 Task: Search round trip flight ticket for 2 adults, 4 children and 1 infant on lap in business from Ontario: Ontario International Airport to Wilmington: Wilmington International Airport on 8-6-2023 and return on 8-8-2023. Choice of flights is American. Price is upto 78000. Outbound departure time preference is 23:30.
Action: Mouse moved to (290, 116)
Screenshot: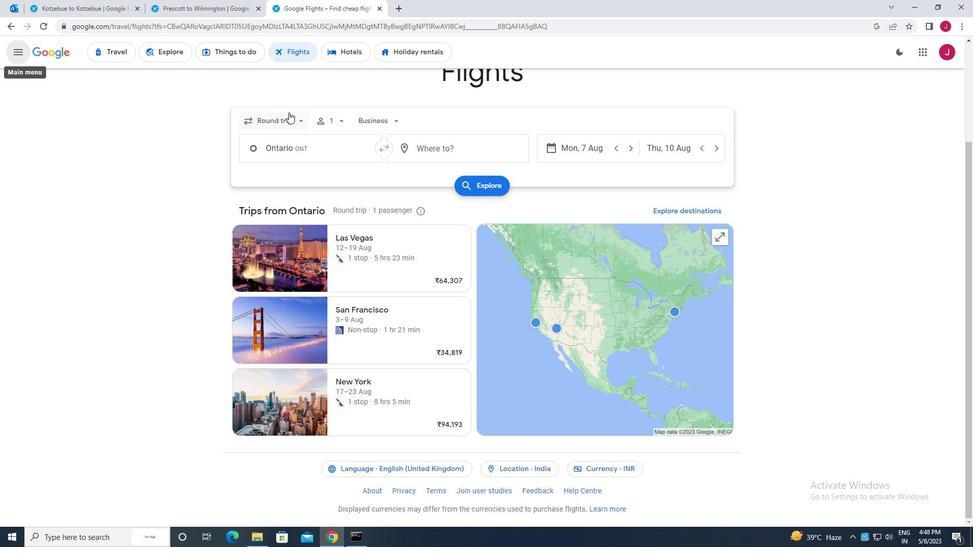 
Action: Mouse pressed left at (290, 116)
Screenshot: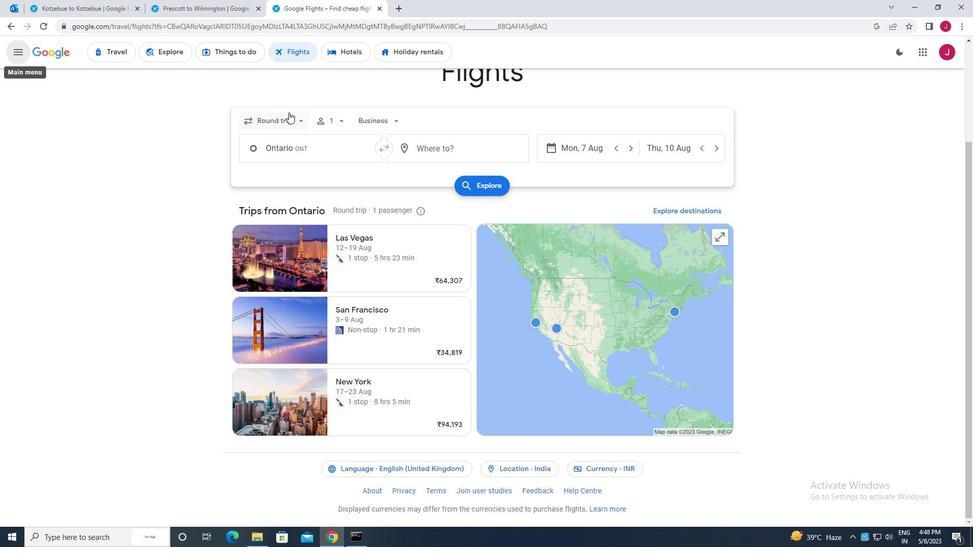 
Action: Mouse moved to (285, 141)
Screenshot: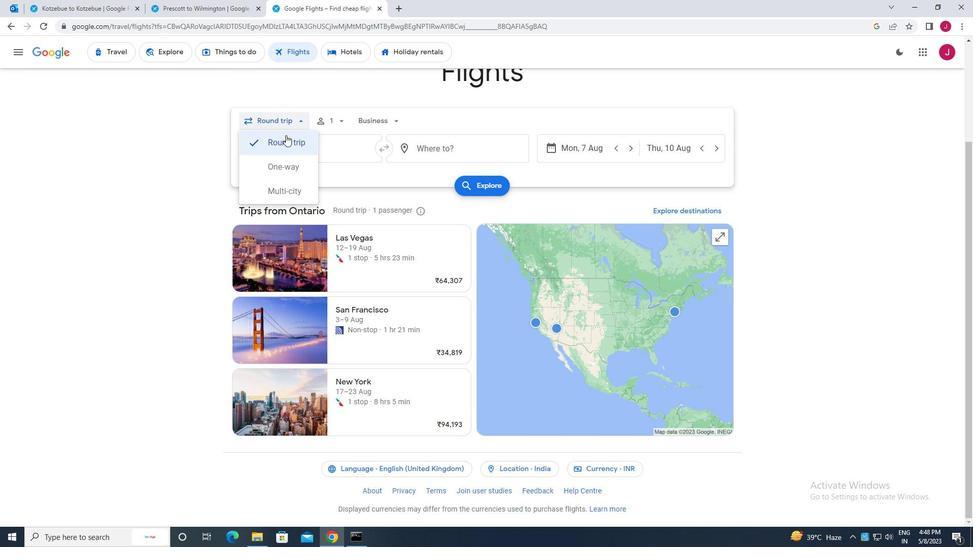 
Action: Mouse pressed left at (285, 141)
Screenshot: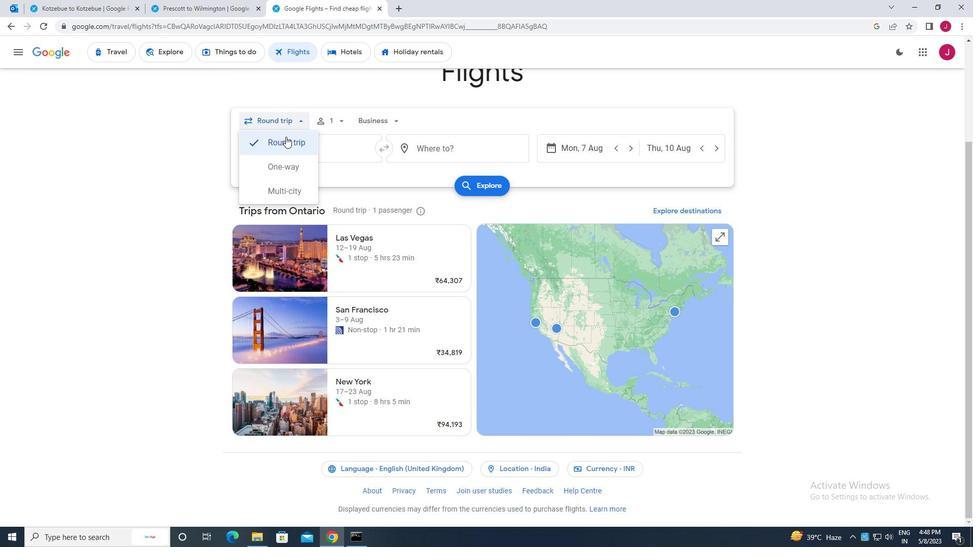 
Action: Mouse moved to (335, 120)
Screenshot: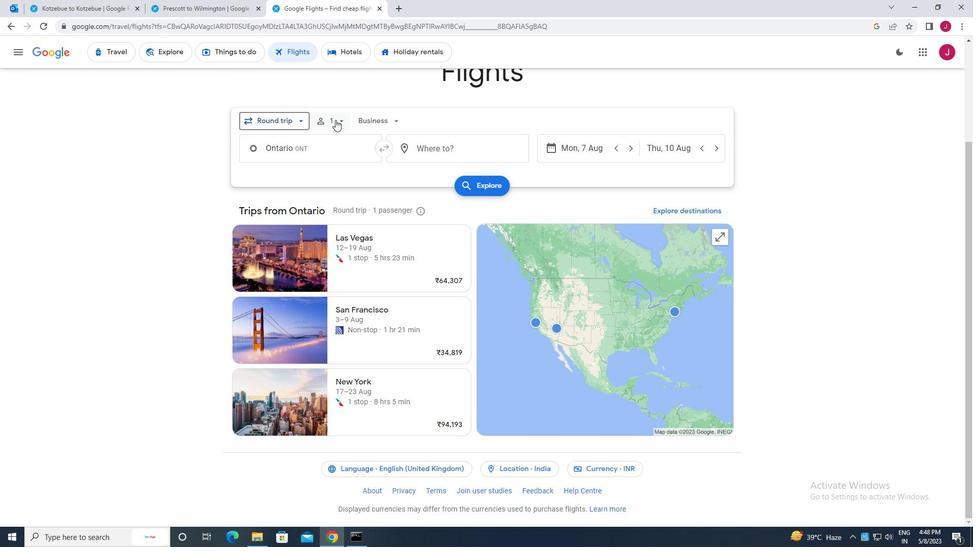 
Action: Mouse pressed left at (335, 120)
Screenshot: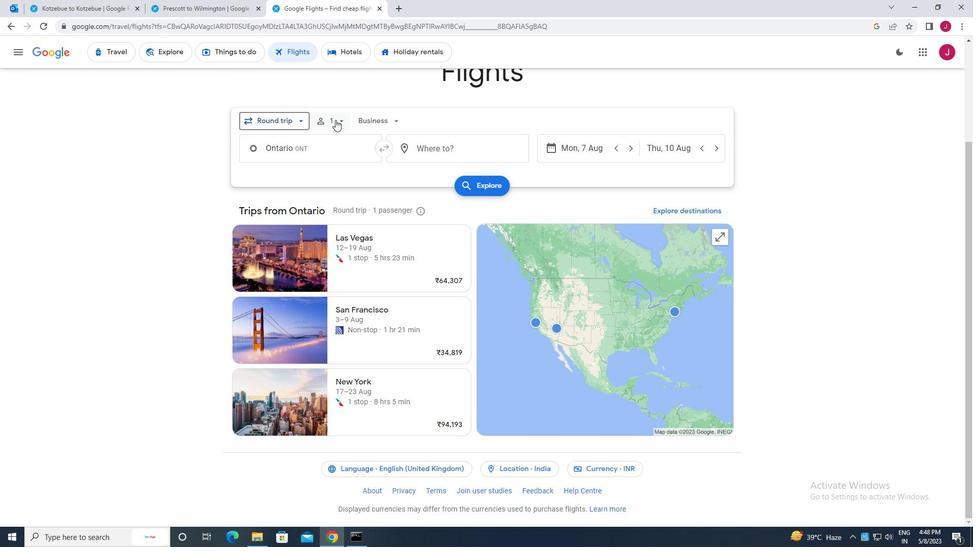 
Action: Mouse moved to (419, 149)
Screenshot: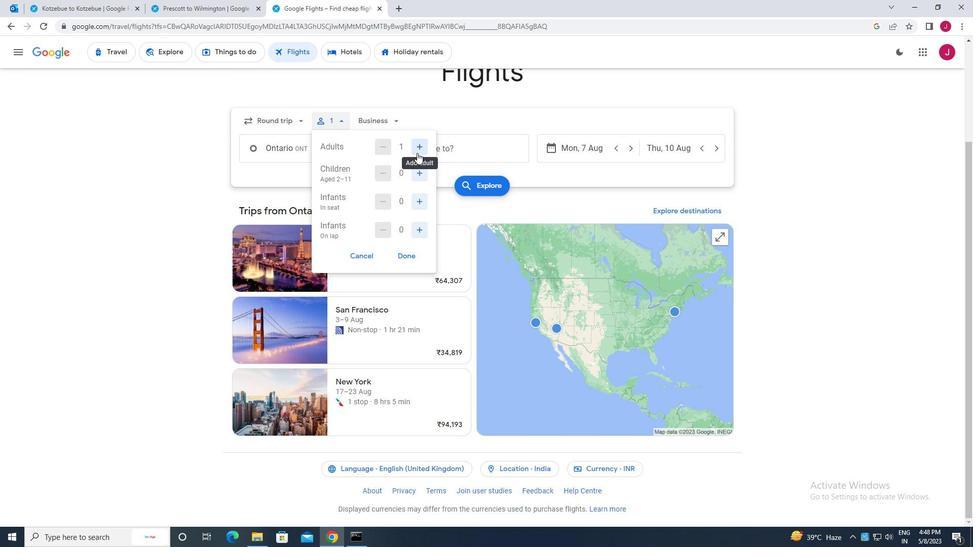 
Action: Mouse pressed left at (419, 149)
Screenshot: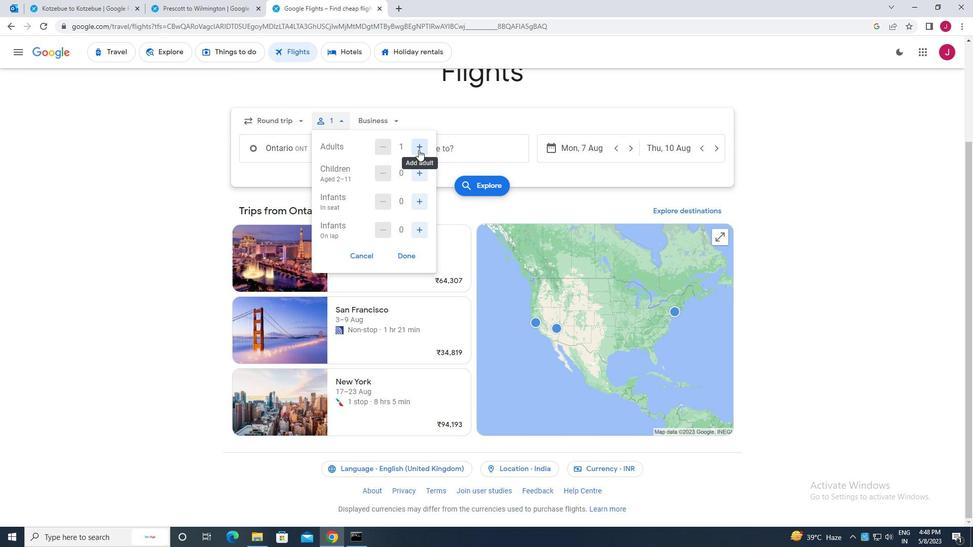 
Action: Mouse moved to (420, 169)
Screenshot: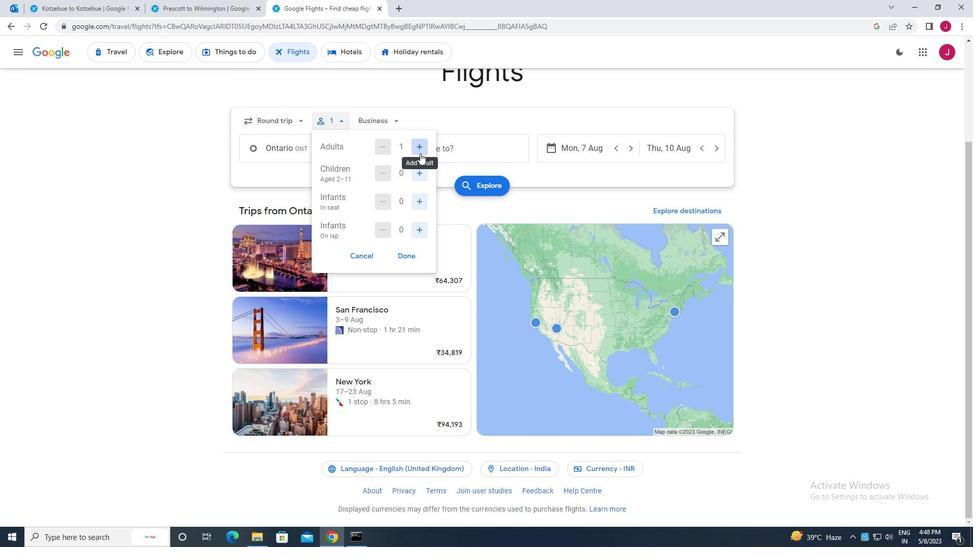 
Action: Mouse pressed left at (420, 169)
Screenshot: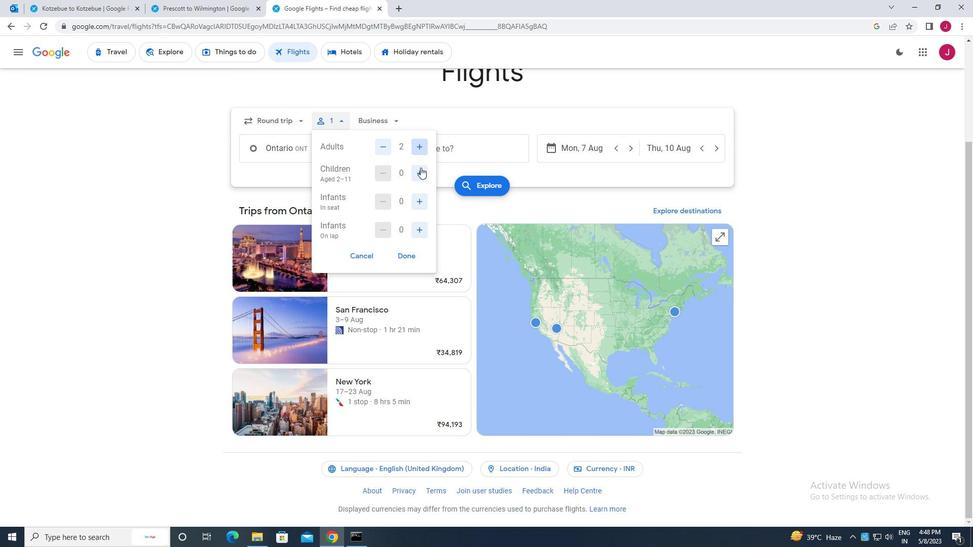 
Action: Mouse pressed left at (420, 169)
Screenshot: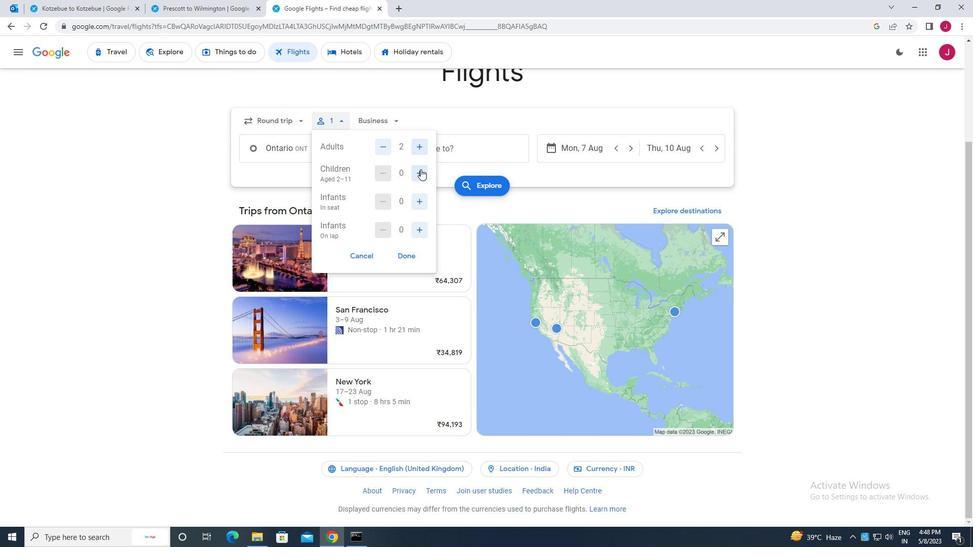 
Action: Mouse pressed left at (420, 169)
Screenshot: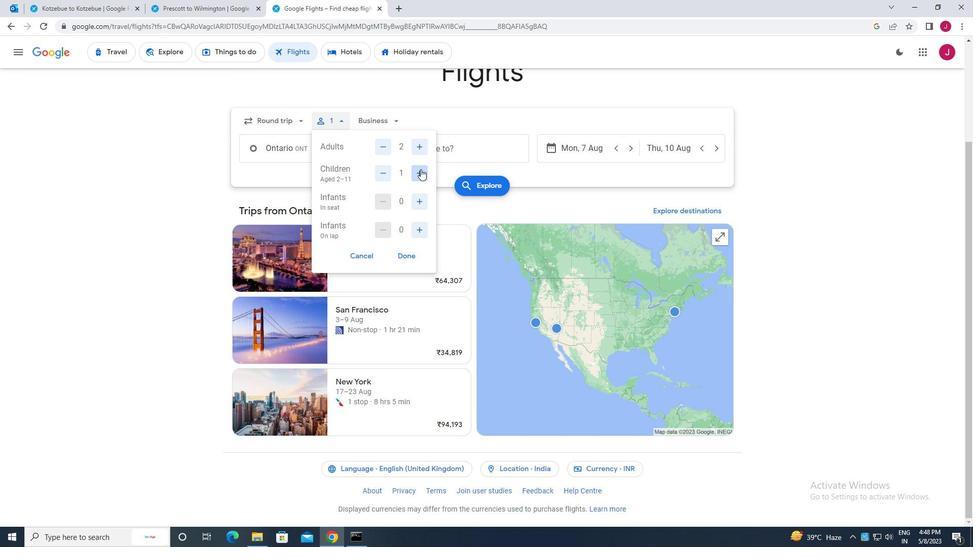 
Action: Mouse pressed left at (420, 169)
Screenshot: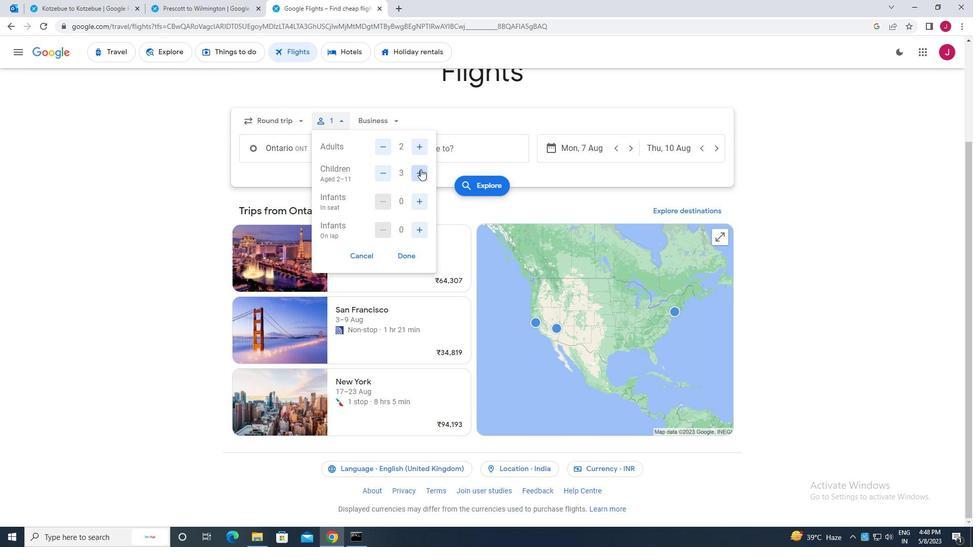 
Action: Mouse moved to (417, 230)
Screenshot: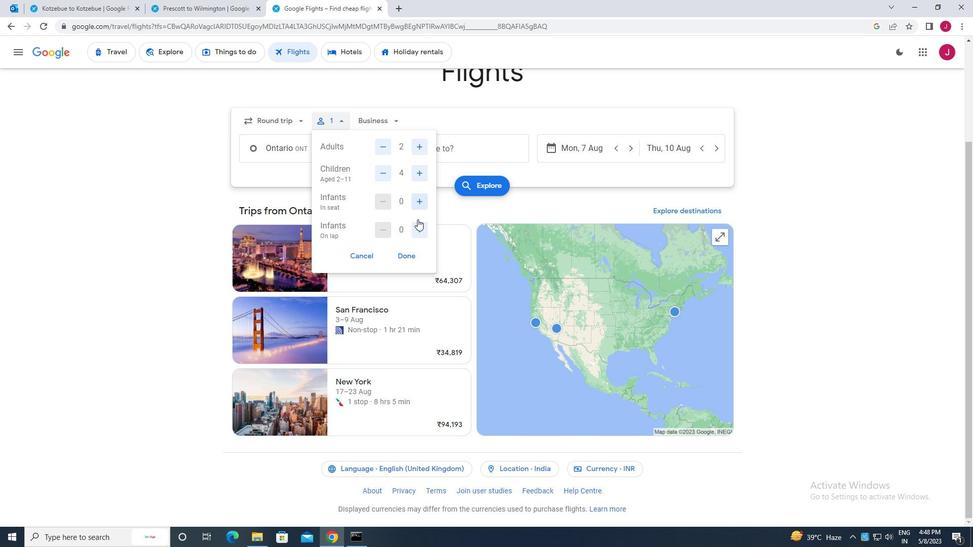 
Action: Mouse pressed left at (417, 230)
Screenshot: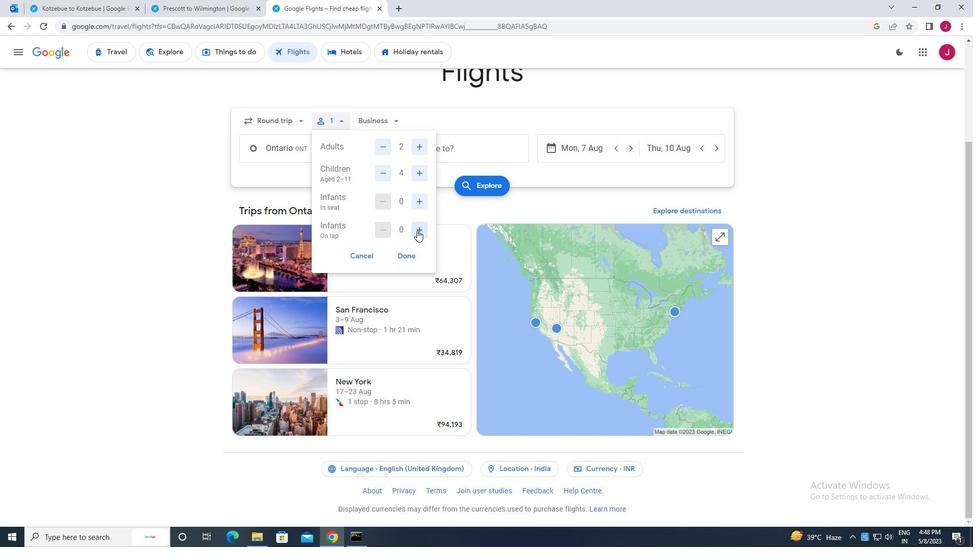 
Action: Mouse moved to (412, 258)
Screenshot: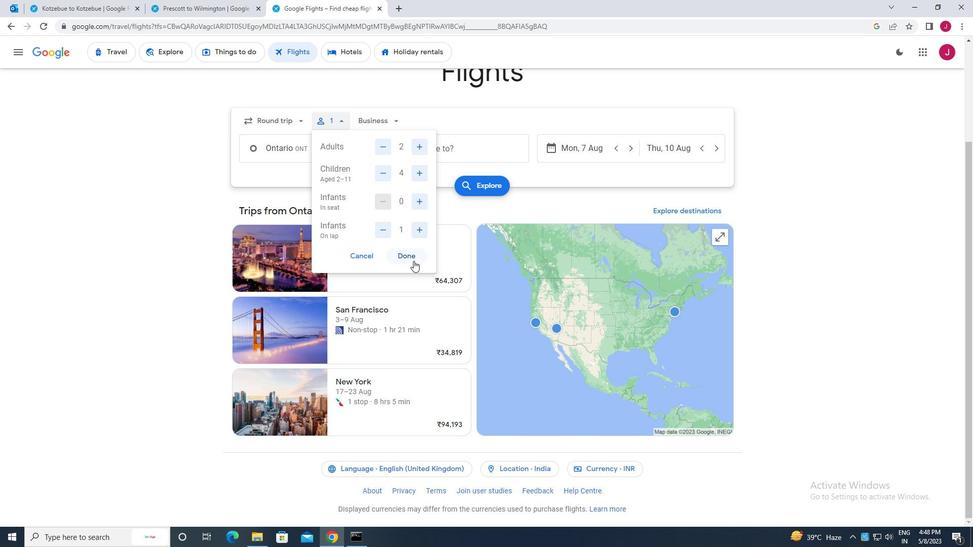 
Action: Mouse pressed left at (412, 258)
Screenshot: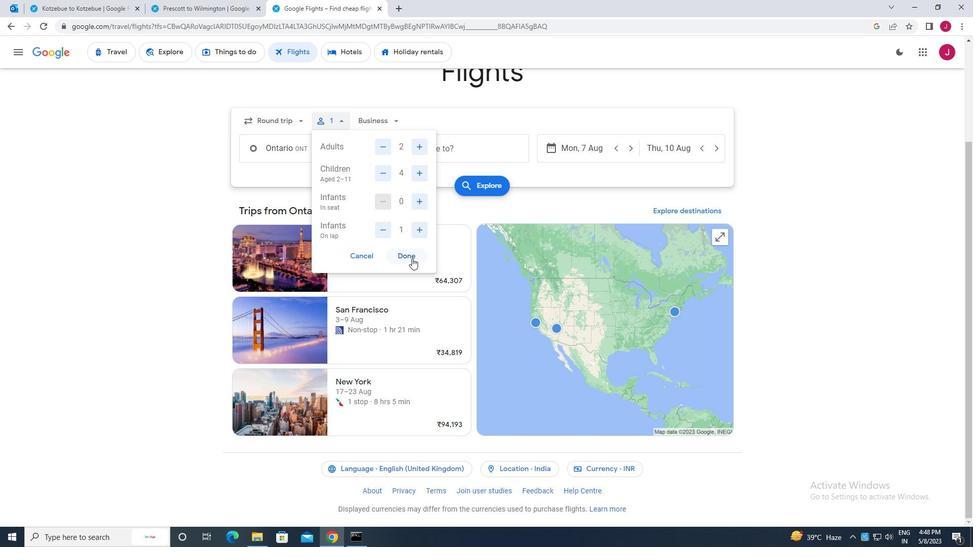 
Action: Mouse moved to (384, 121)
Screenshot: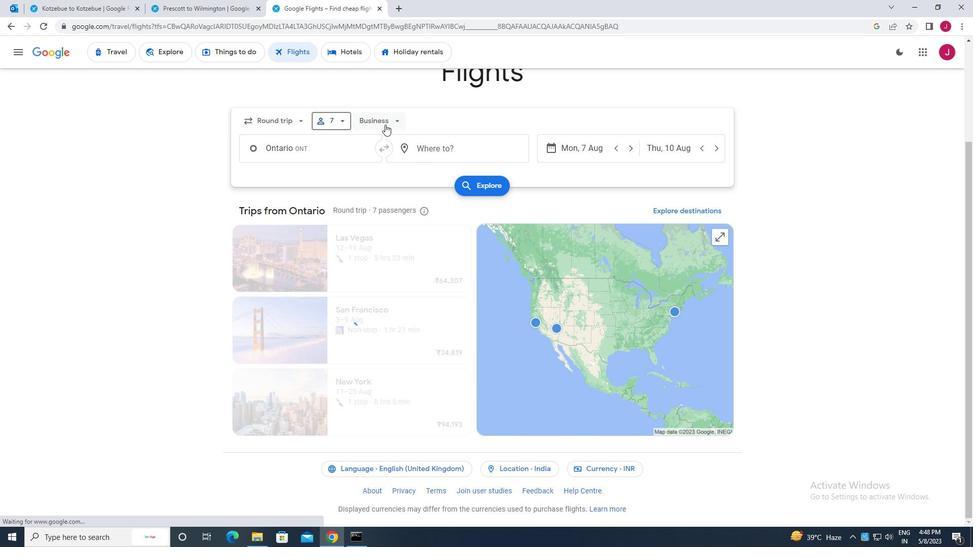 
Action: Mouse pressed left at (384, 121)
Screenshot: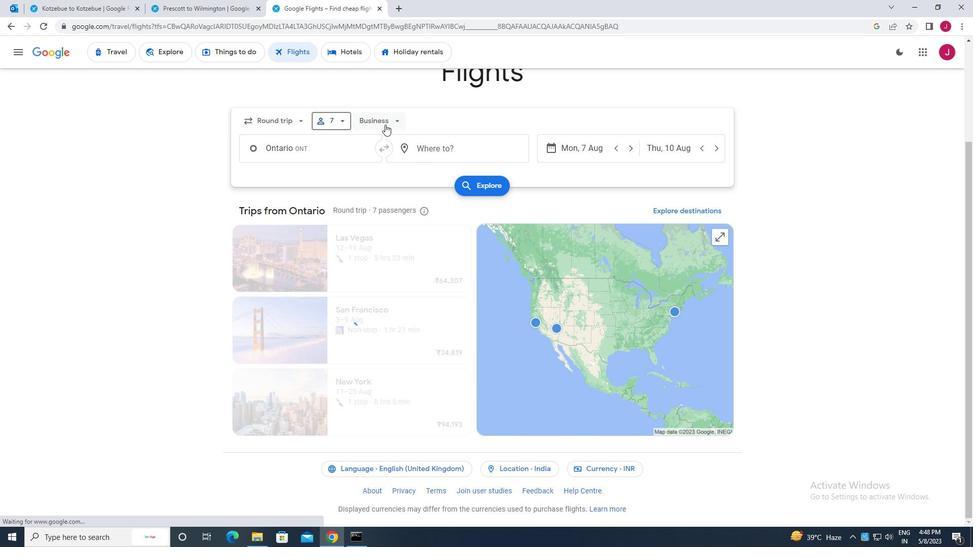 
Action: Mouse moved to (388, 195)
Screenshot: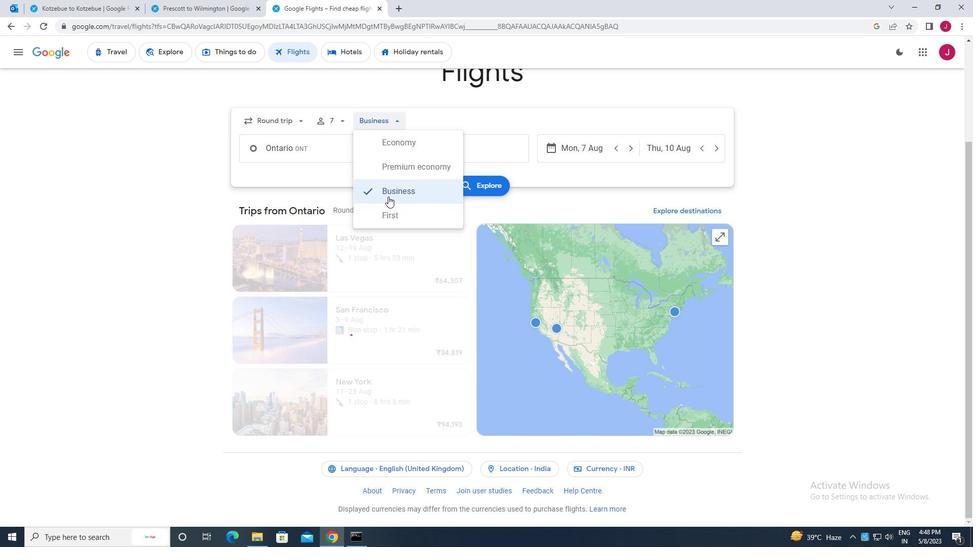 
Action: Mouse pressed left at (388, 195)
Screenshot: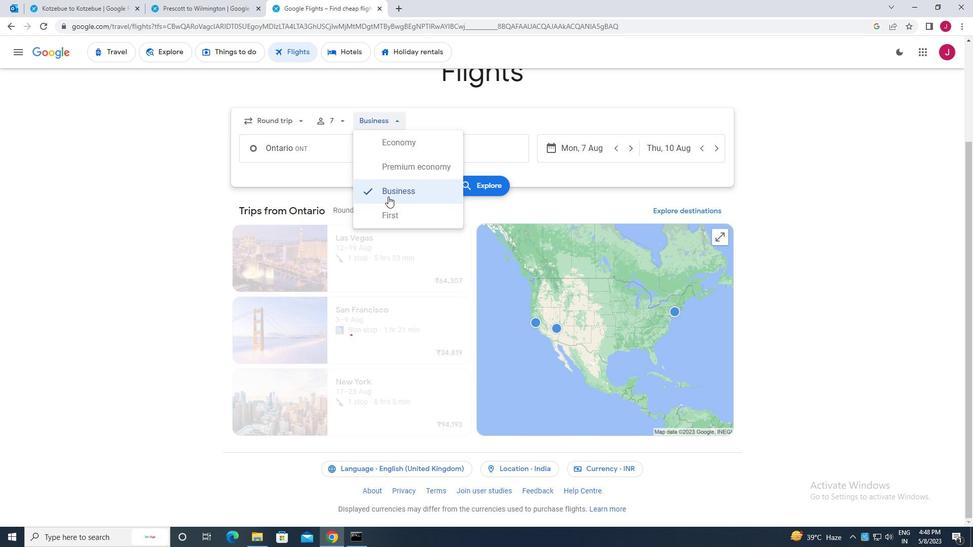 
Action: Mouse moved to (343, 151)
Screenshot: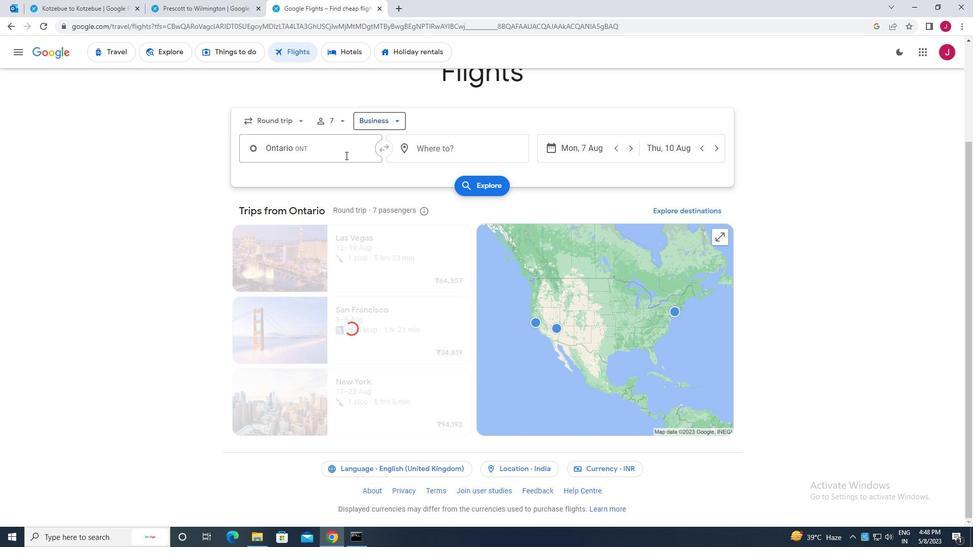 
Action: Mouse pressed left at (343, 151)
Screenshot: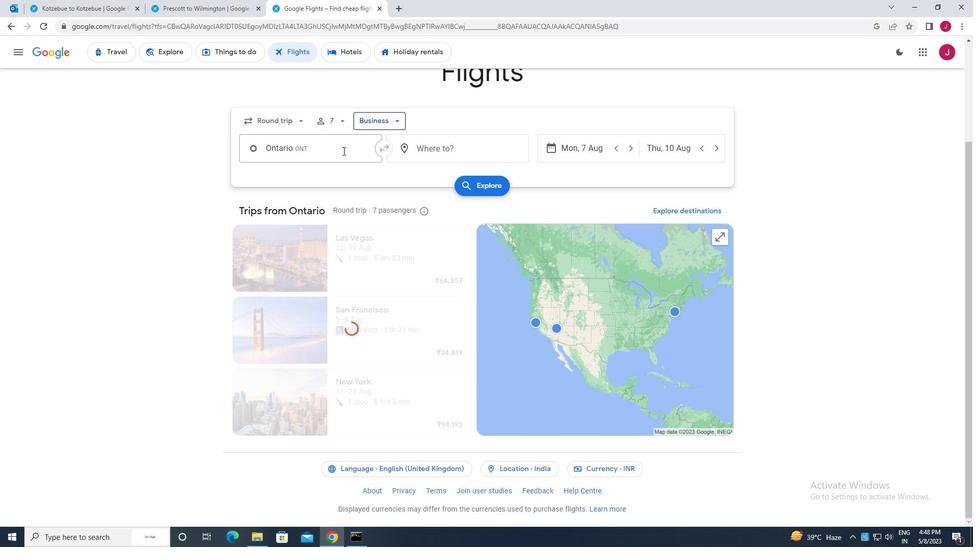 
Action: Key pressed ontario
Screenshot: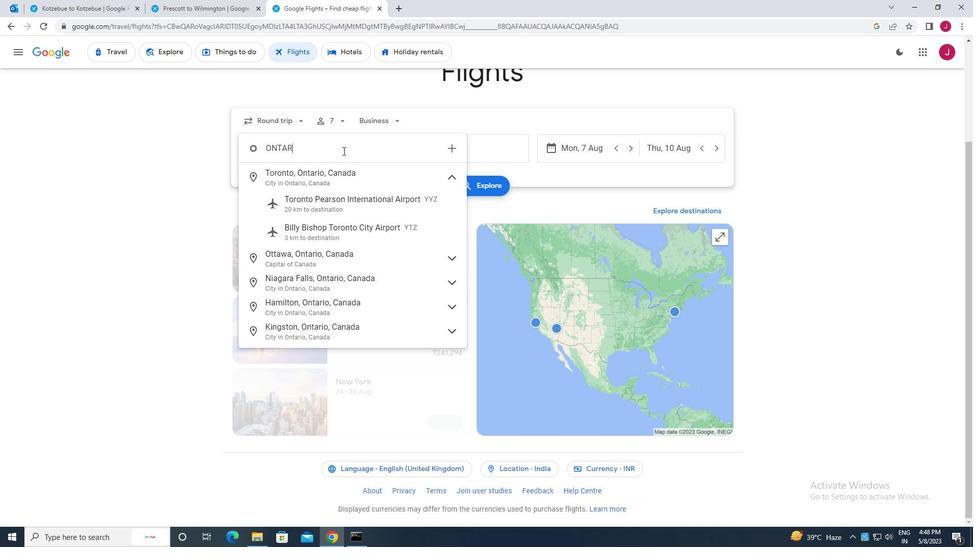 
Action: Mouse moved to (348, 157)
Screenshot: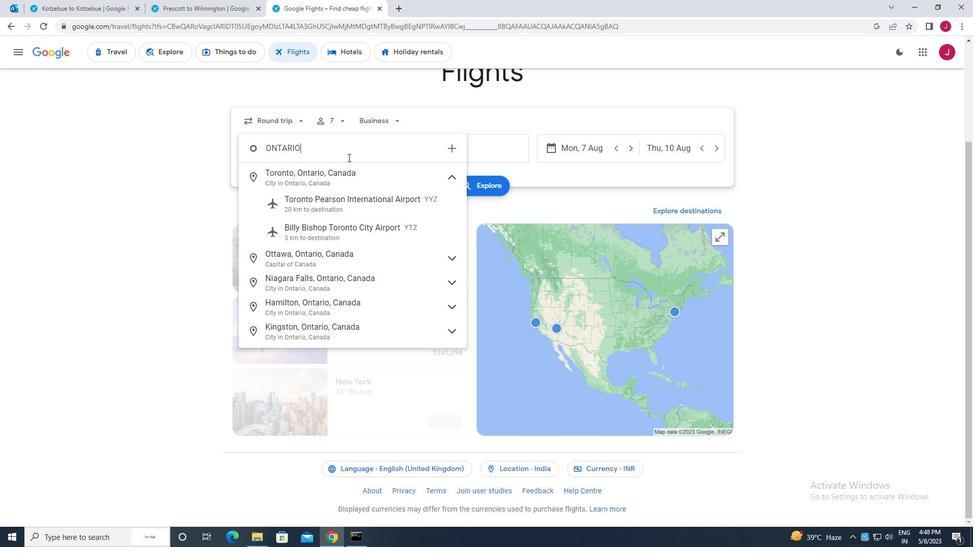 
Action: Key pressed <Key.space>inter
Screenshot: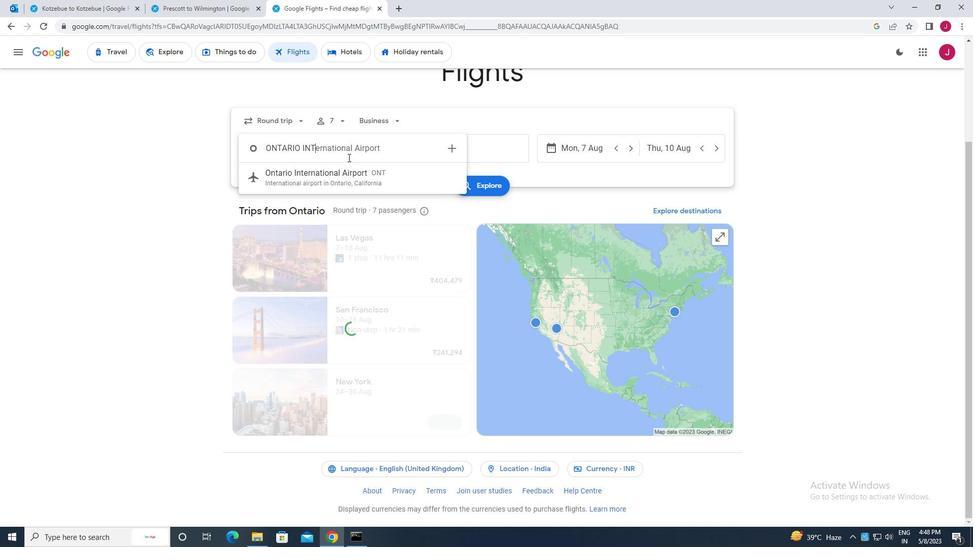 
Action: Mouse moved to (353, 178)
Screenshot: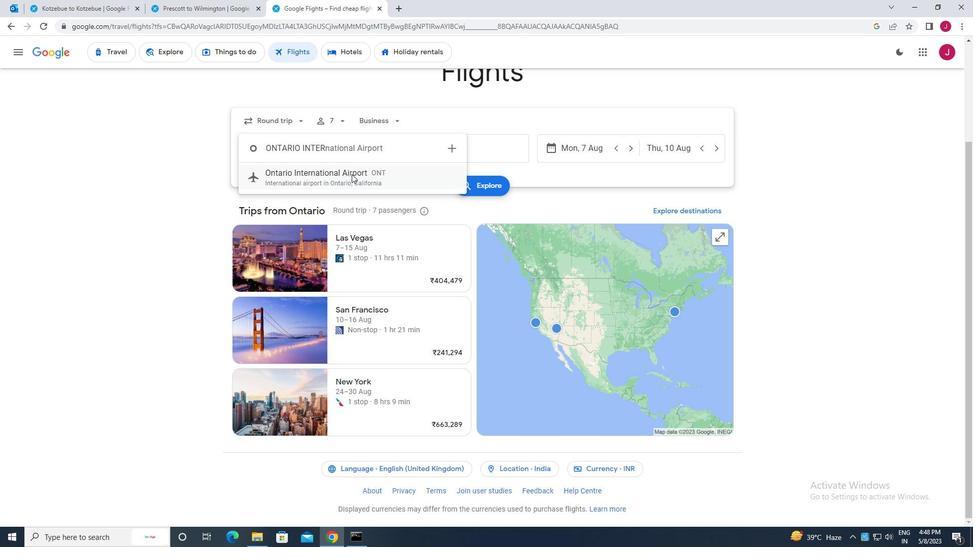 
Action: Mouse pressed left at (353, 178)
Screenshot: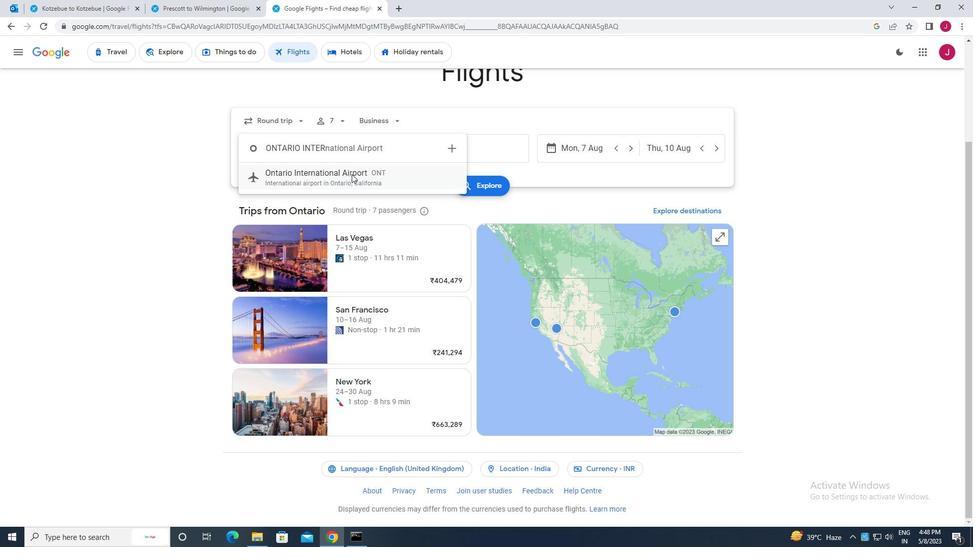 
Action: Mouse moved to (448, 151)
Screenshot: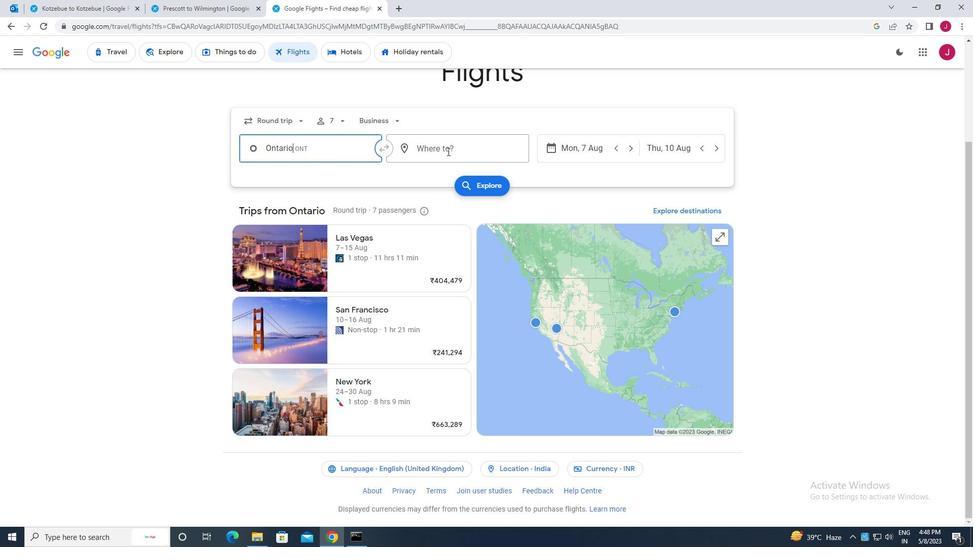 
Action: Mouse pressed left at (448, 151)
Screenshot: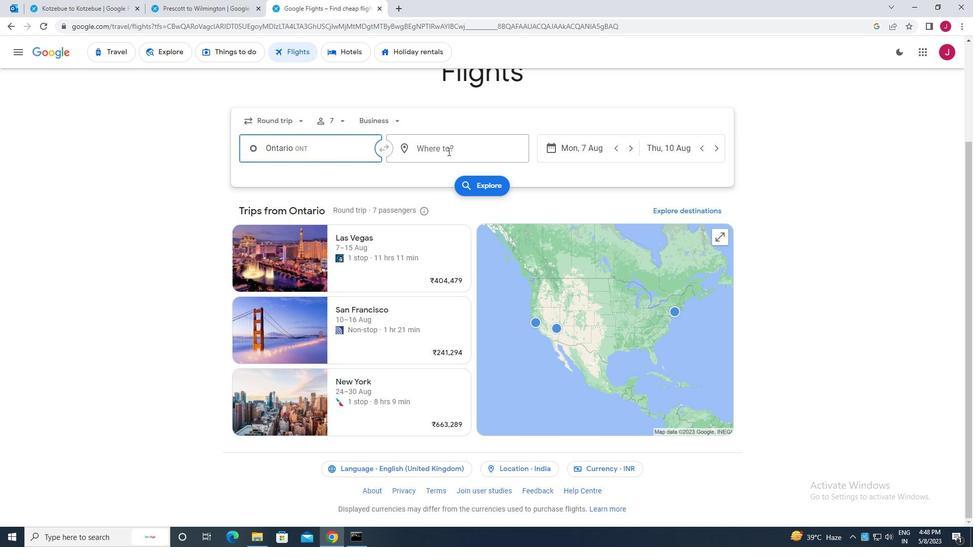 
Action: Mouse moved to (447, 151)
Screenshot: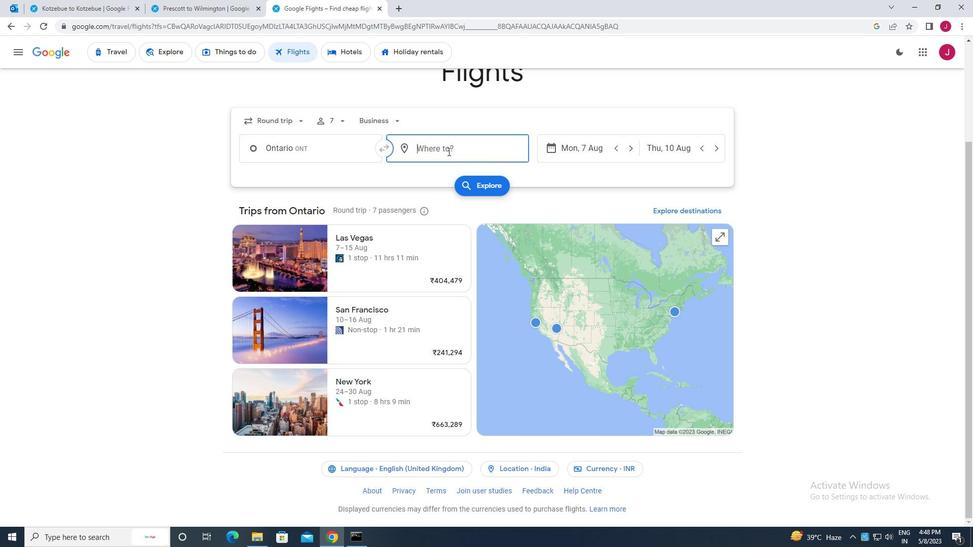 
Action: Key pressed wilm
Screenshot: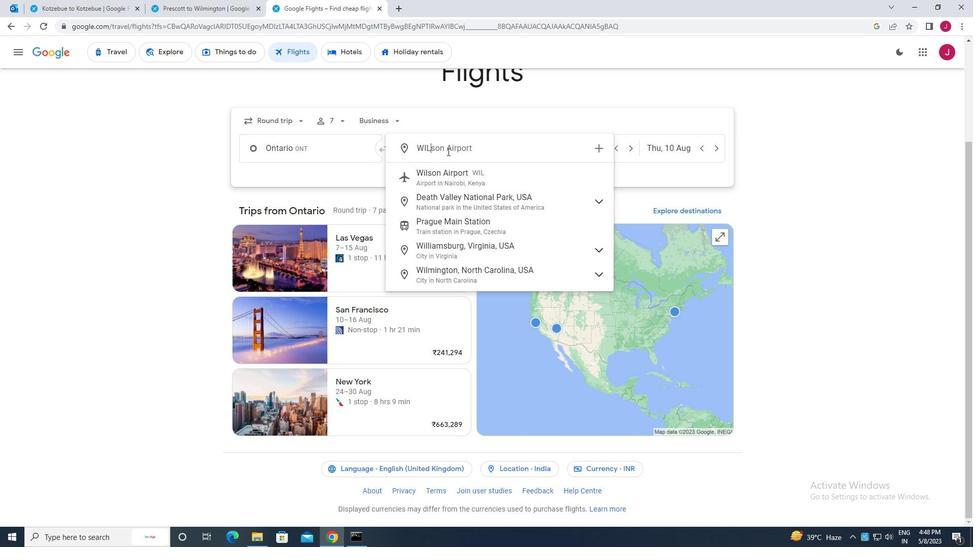 
Action: Mouse moved to (494, 210)
Screenshot: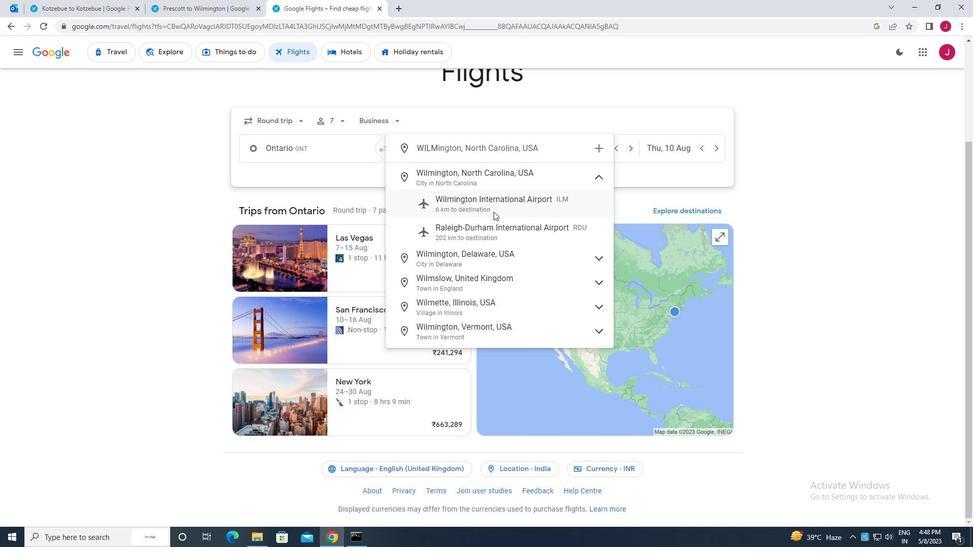 
Action: Mouse pressed left at (494, 210)
Screenshot: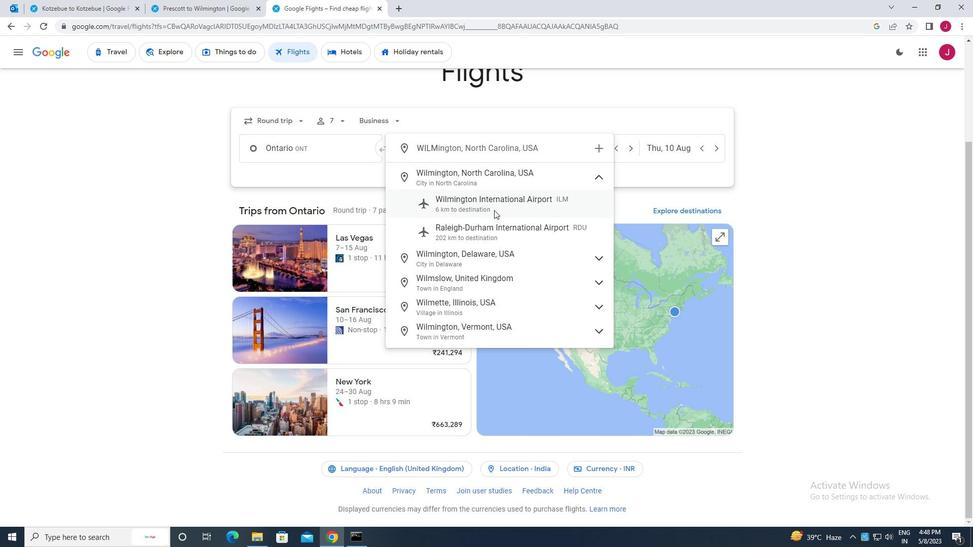 
Action: Mouse moved to (569, 150)
Screenshot: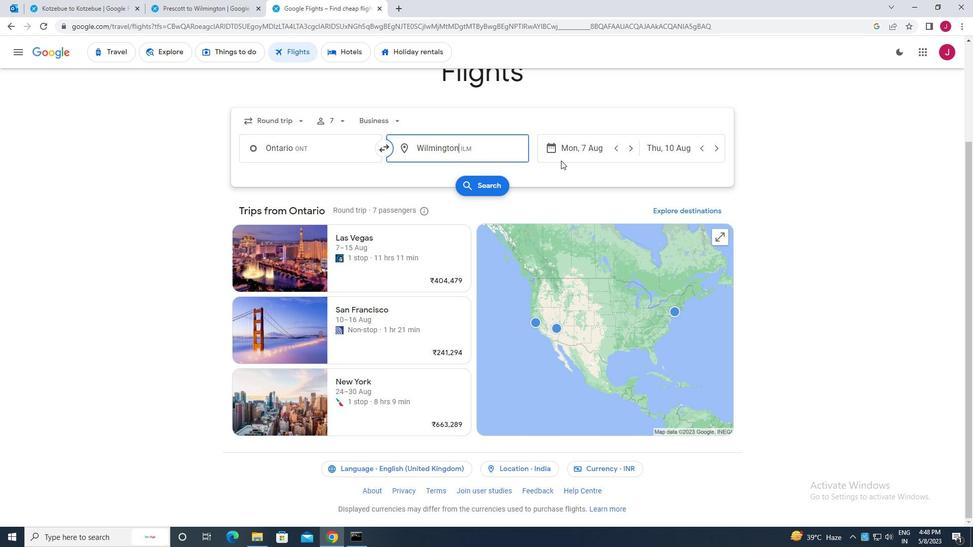 
Action: Mouse pressed left at (569, 150)
Screenshot: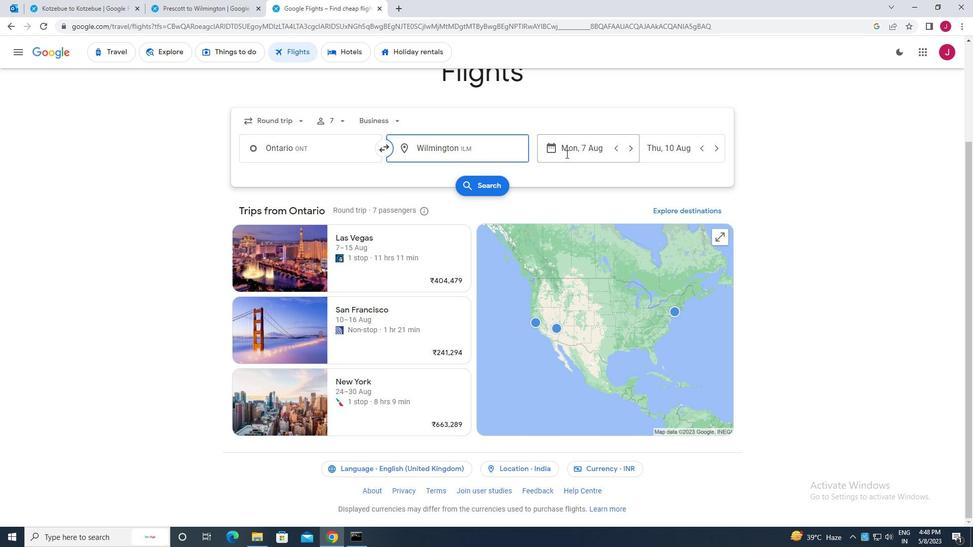 
Action: Mouse moved to (364, 252)
Screenshot: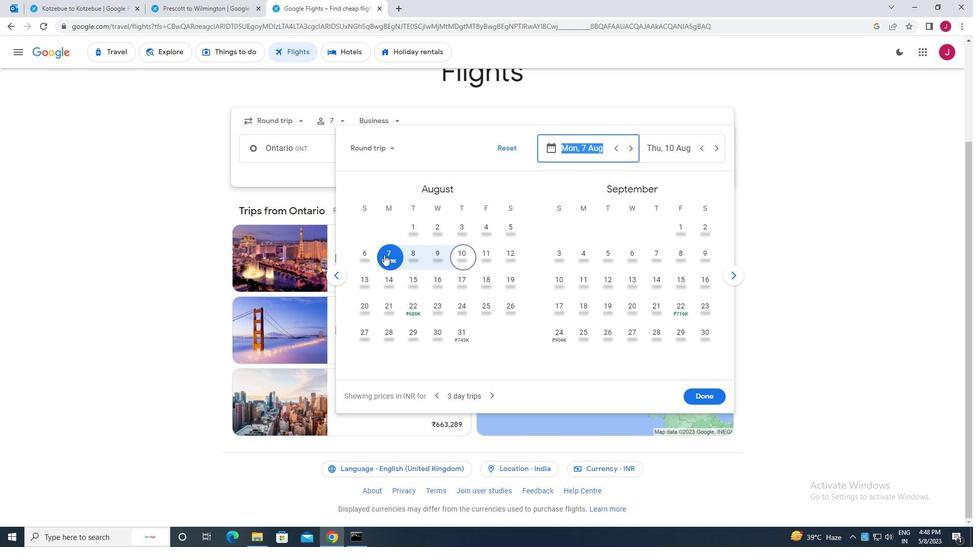 
Action: Mouse pressed left at (364, 252)
Screenshot: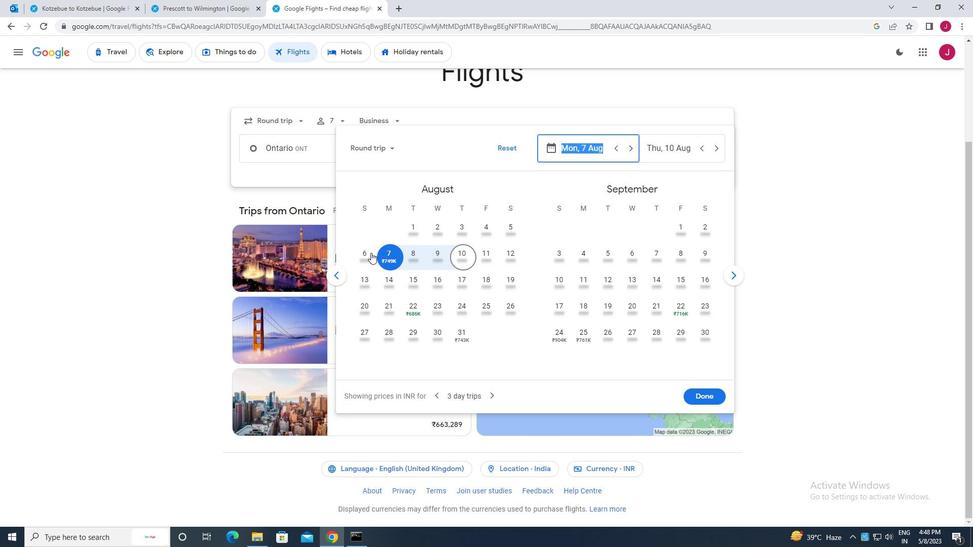 
Action: Mouse moved to (409, 252)
Screenshot: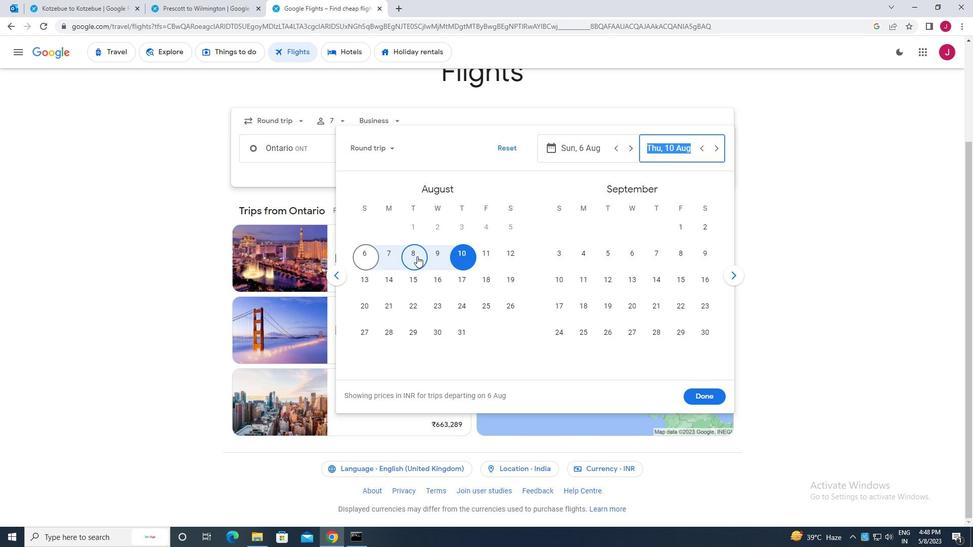 
Action: Mouse pressed left at (409, 252)
Screenshot: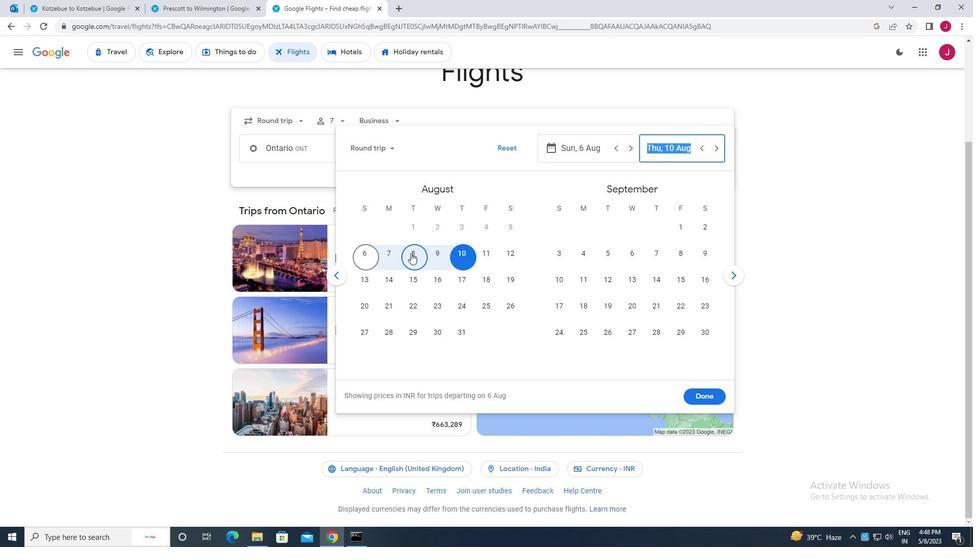 
Action: Mouse moved to (692, 395)
Screenshot: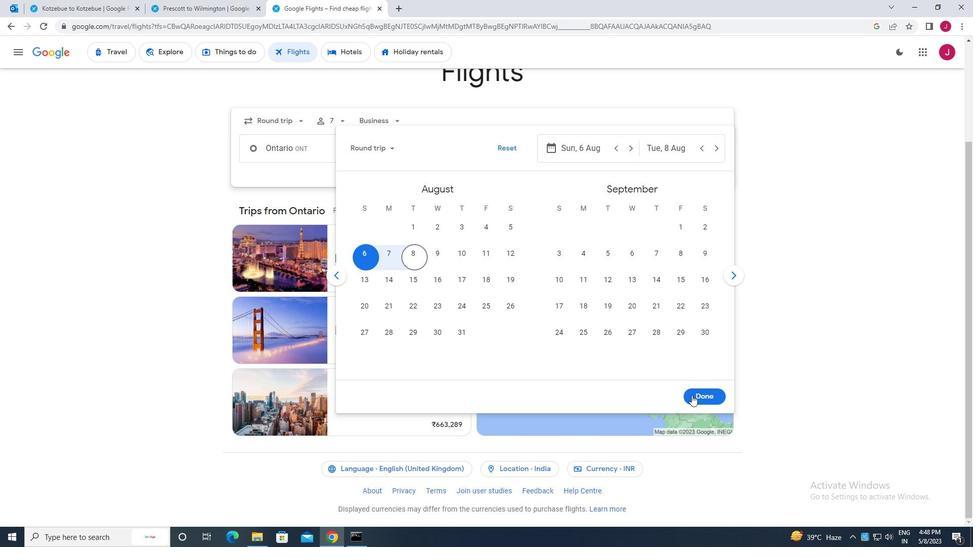 
Action: Mouse pressed left at (692, 395)
Screenshot: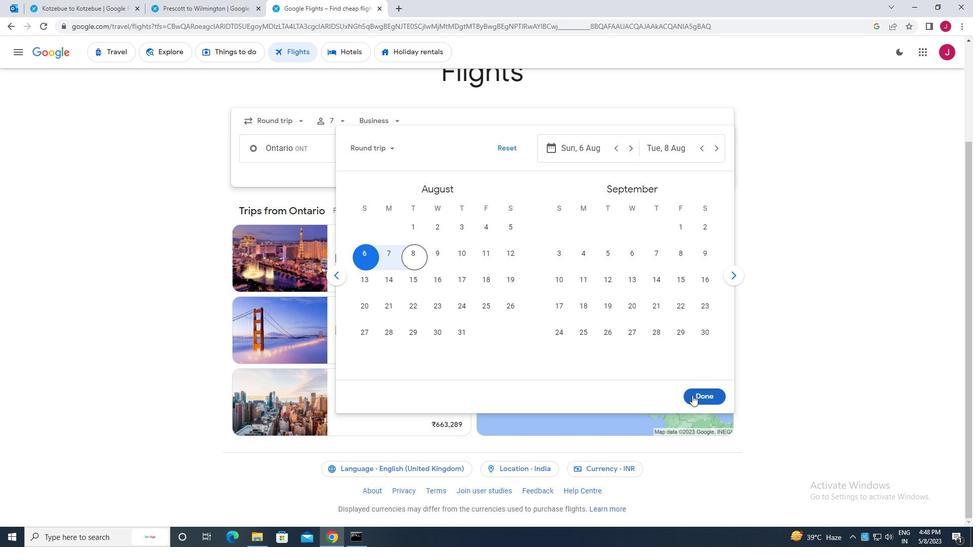
Action: Mouse moved to (500, 185)
Screenshot: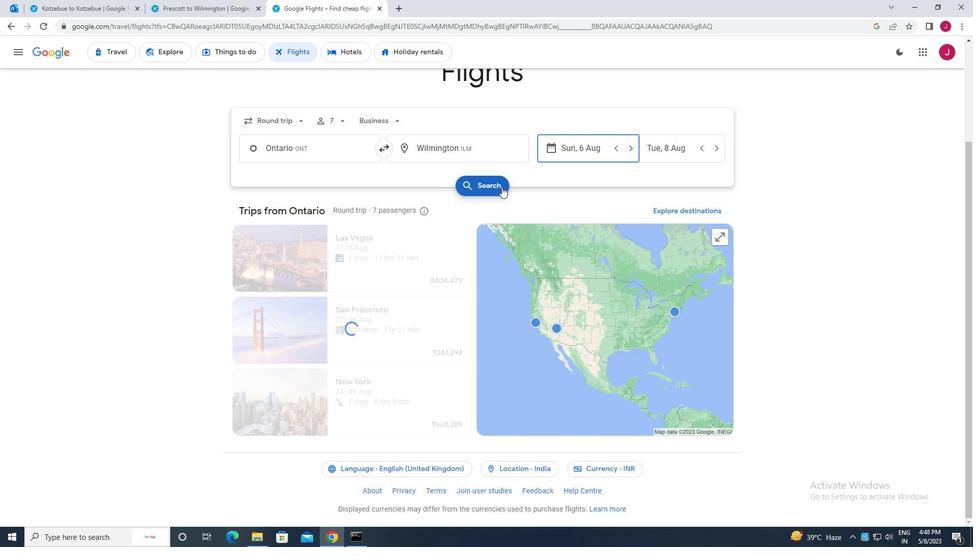 
Action: Mouse pressed left at (500, 185)
Screenshot: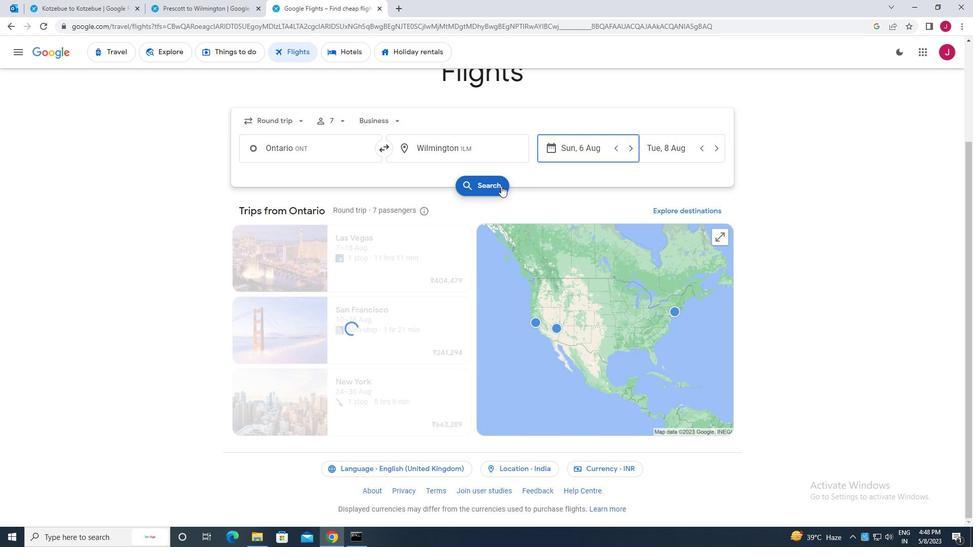 
Action: Mouse moved to (257, 147)
Screenshot: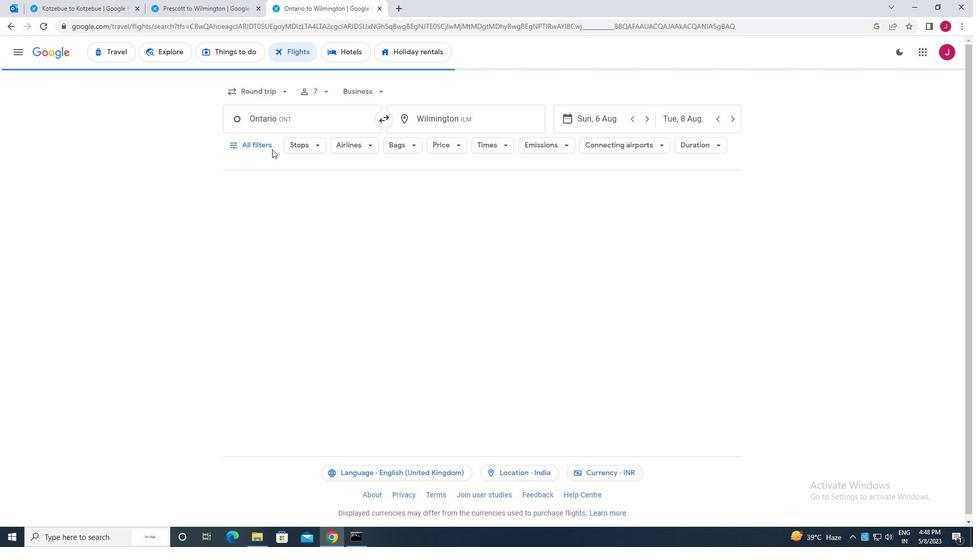 
Action: Mouse pressed left at (257, 147)
Screenshot: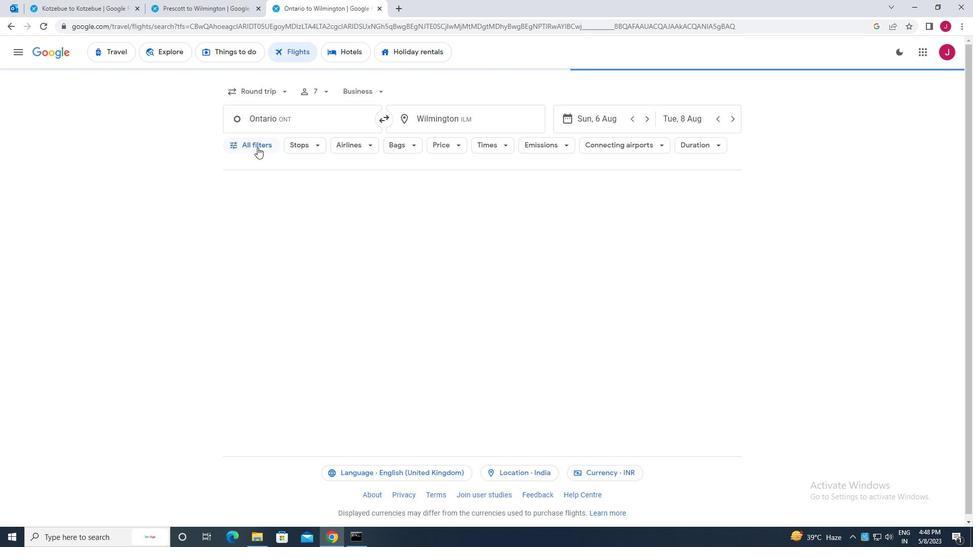 
Action: Mouse moved to (309, 203)
Screenshot: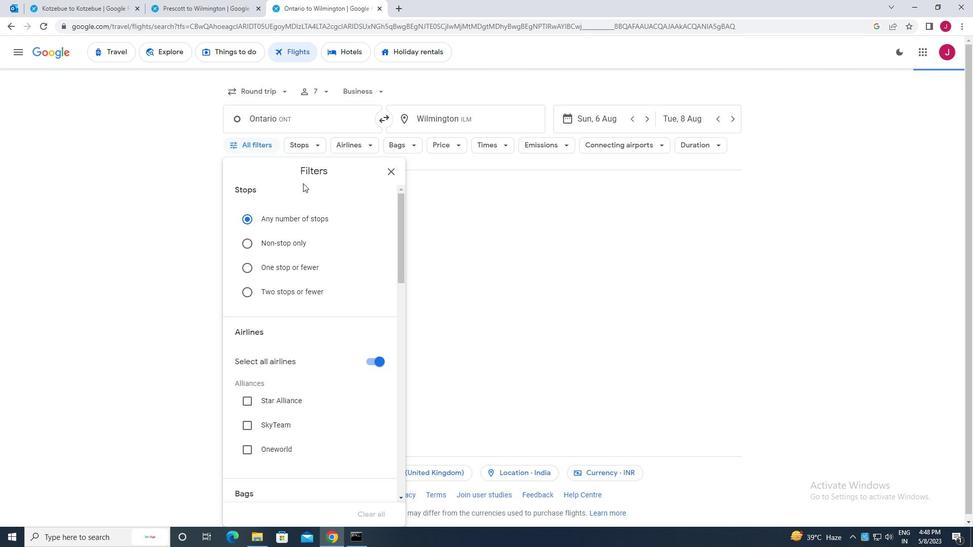 
Action: Mouse scrolled (309, 203) with delta (0, 0)
Screenshot: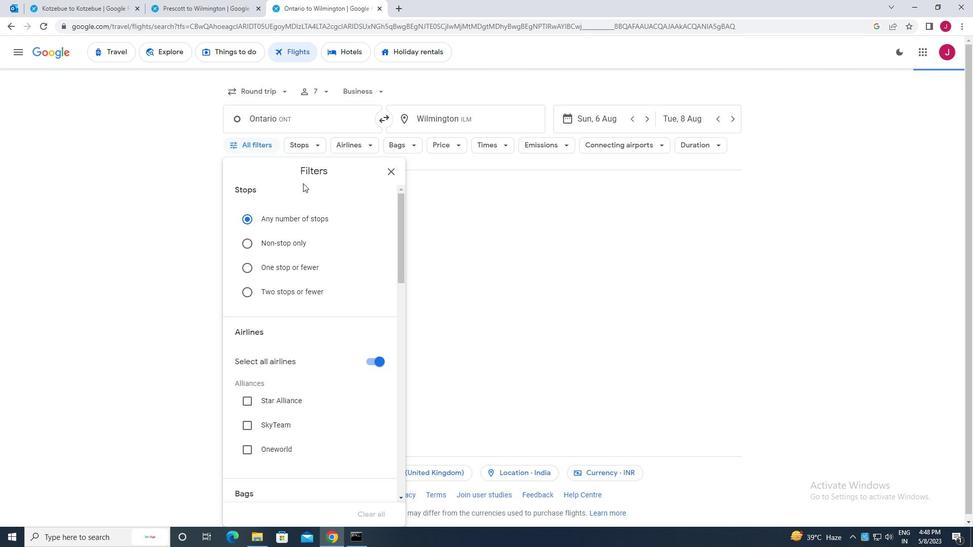 
Action: Mouse moved to (310, 207)
Screenshot: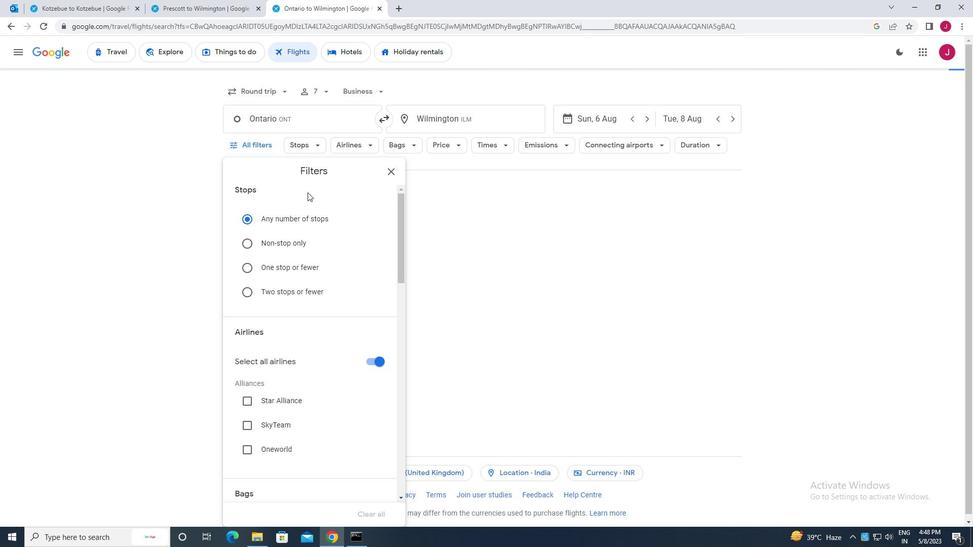 
Action: Mouse scrolled (310, 206) with delta (0, 0)
Screenshot: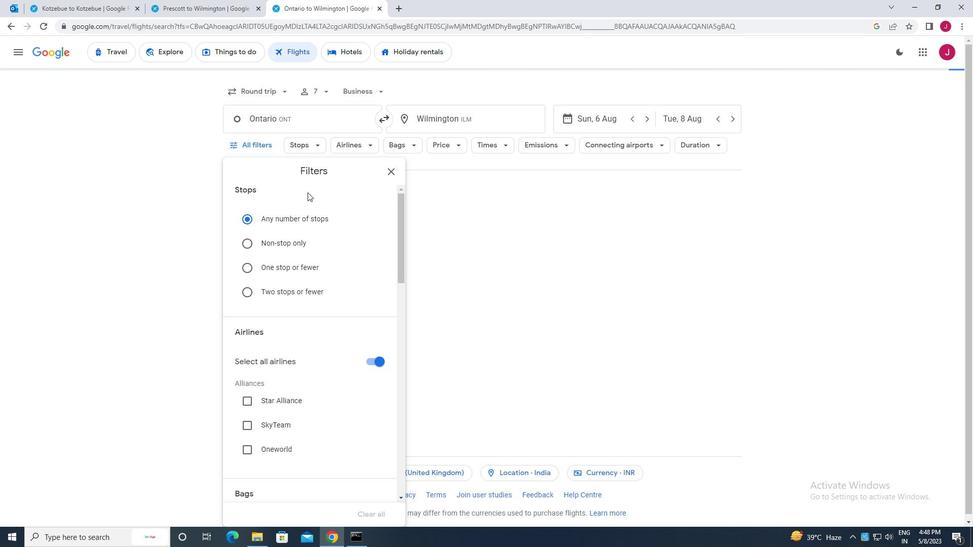 
Action: Mouse moved to (311, 208)
Screenshot: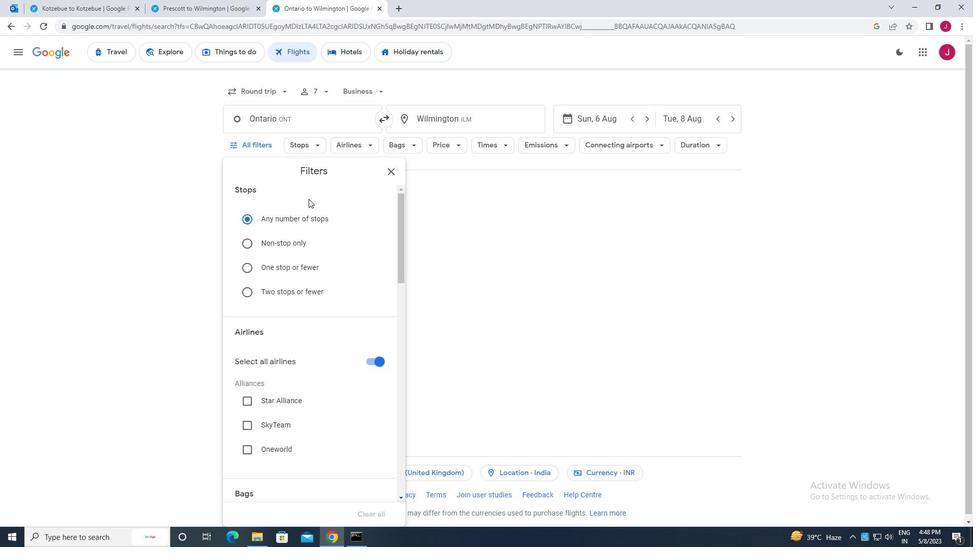 
Action: Mouse scrolled (311, 208) with delta (0, 0)
Screenshot: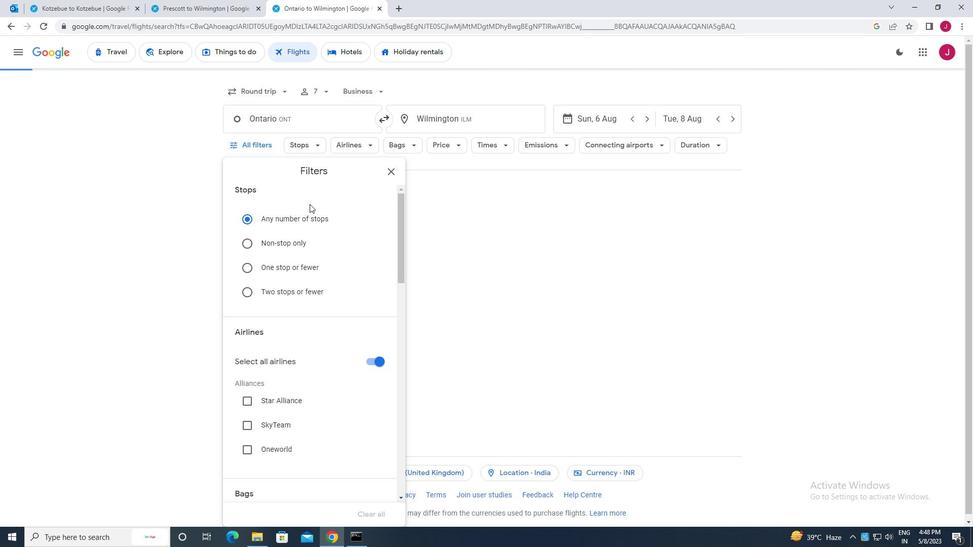 
Action: Mouse moved to (370, 208)
Screenshot: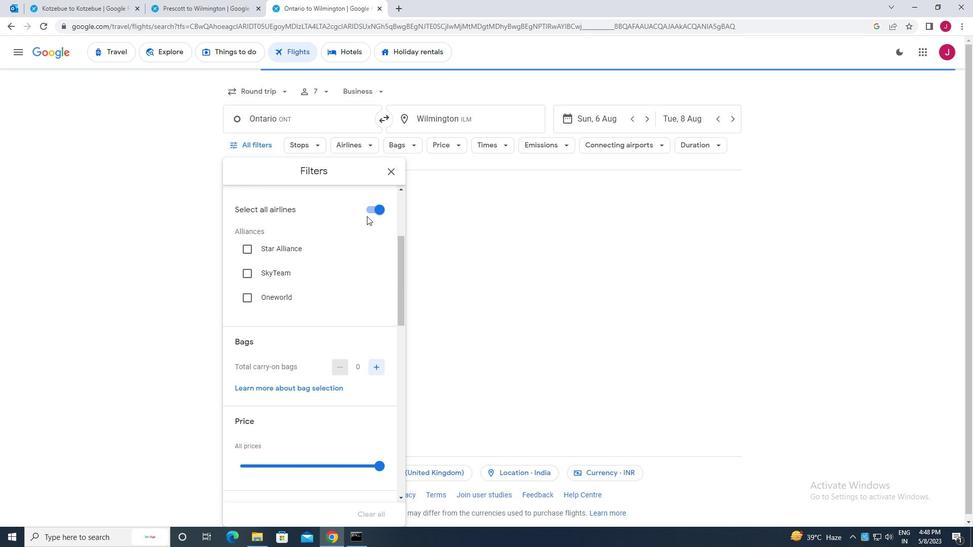 
Action: Mouse pressed left at (370, 208)
Screenshot: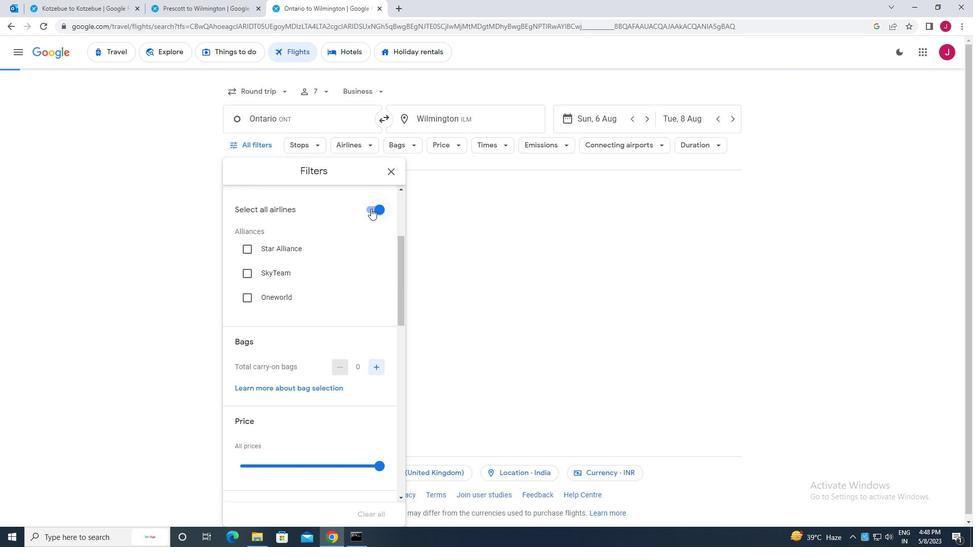 
Action: Mouse moved to (358, 235)
Screenshot: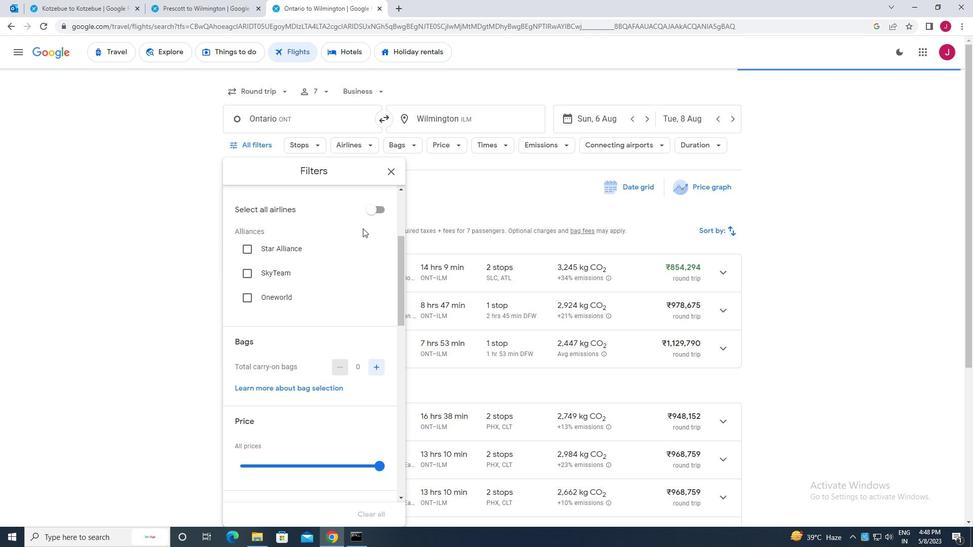 
Action: Mouse scrolled (358, 235) with delta (0, 0)
Screenshot: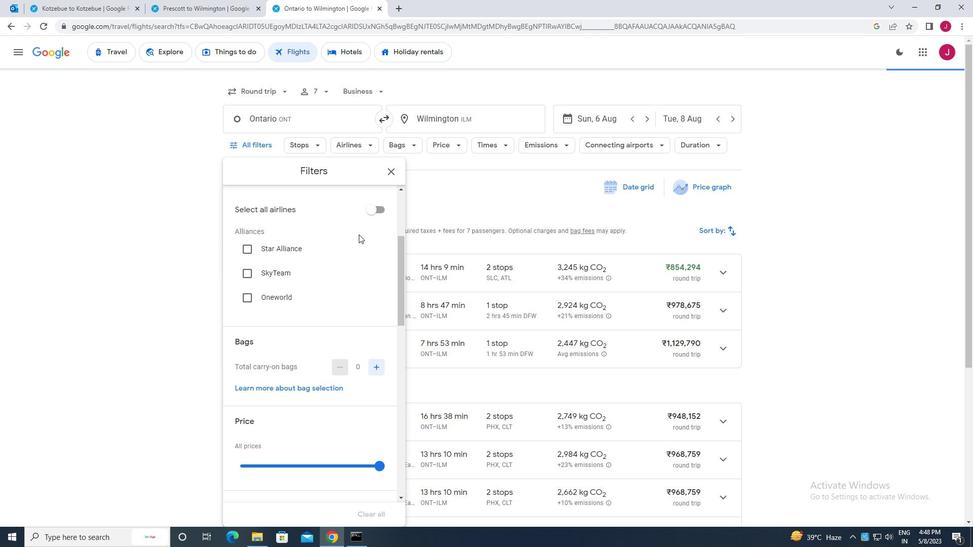 
Action: Mouse scrolled (358, 235) with delta (0, 0)
Screenshot: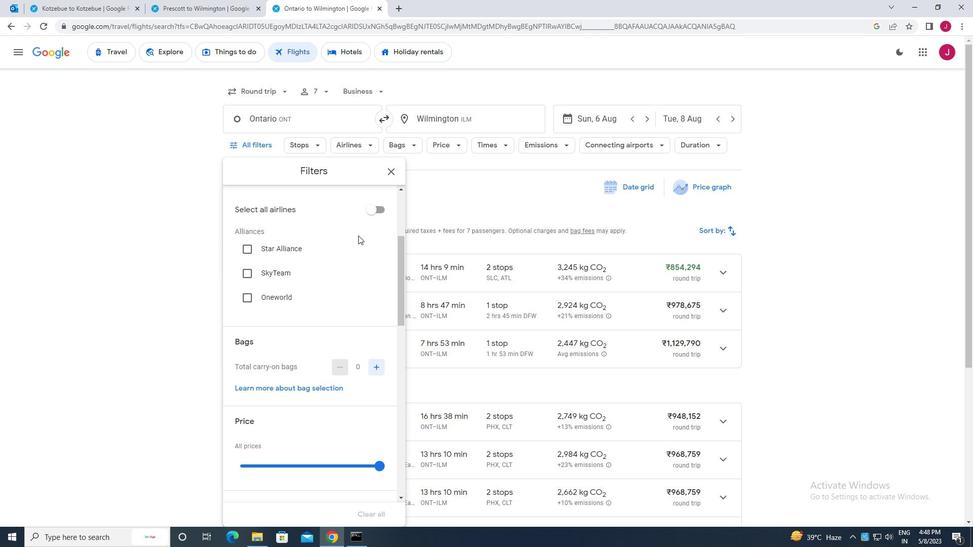 
Action: Mouse moved to (373, 266)
Screenshot: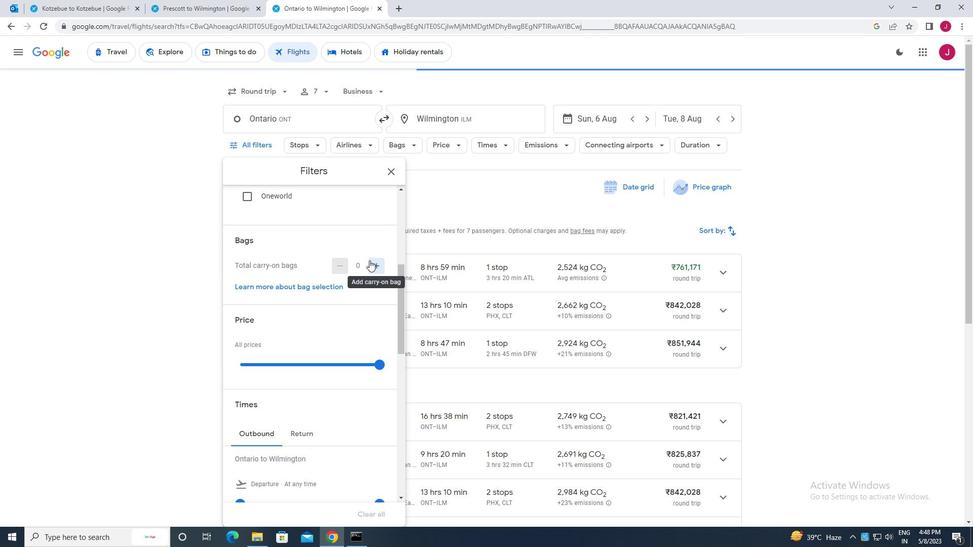 
Action: Mouse scrolled (373, 266) with delta (0, 0)
Screenshot: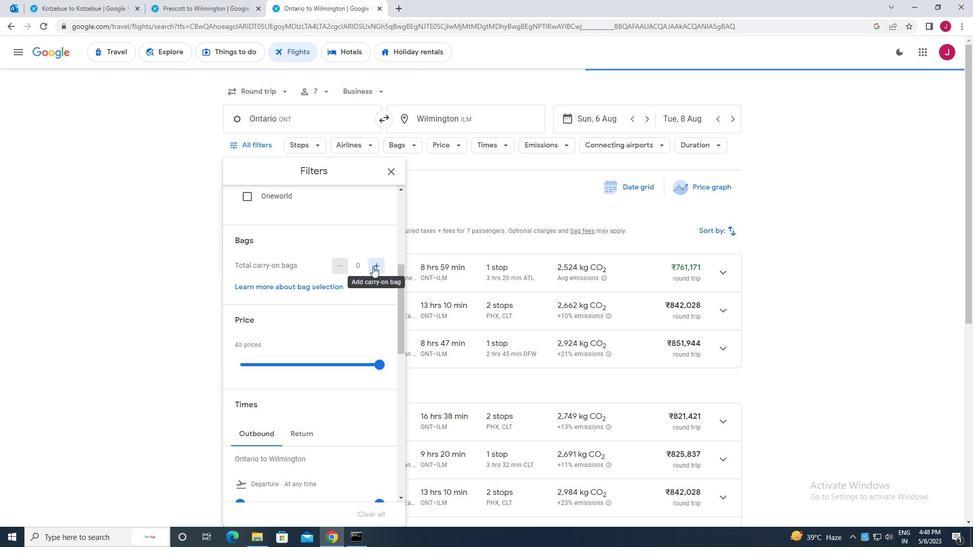
Action: Mouse moved to (382, 312)
Screenshot: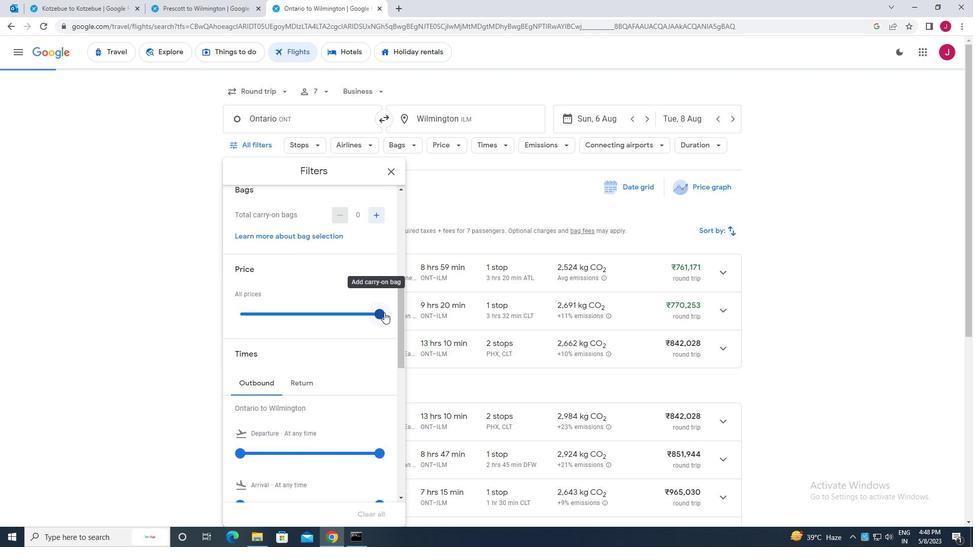 
Action: Mouse pressed left at (382, 312)
Screenshot: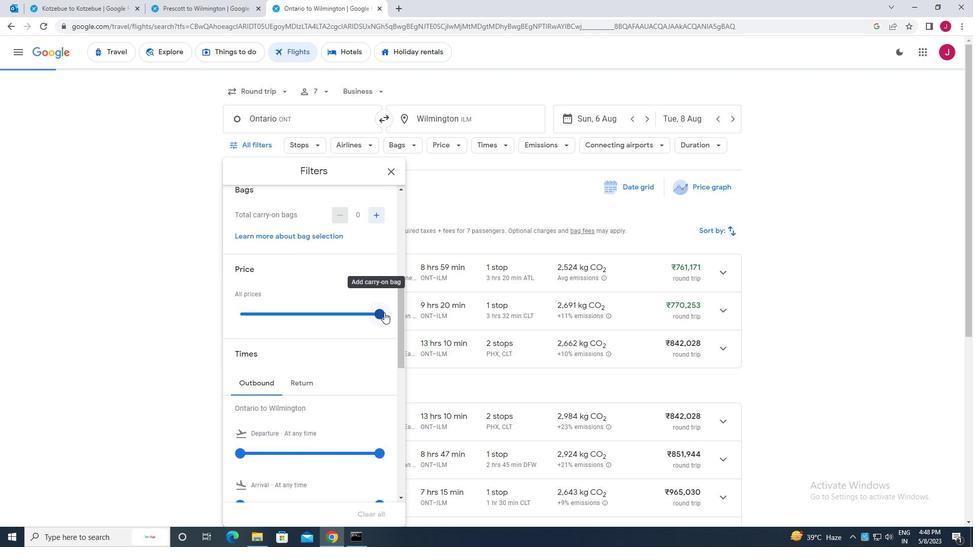 
Action: Mouse moved to (365, 330)
Screenshot: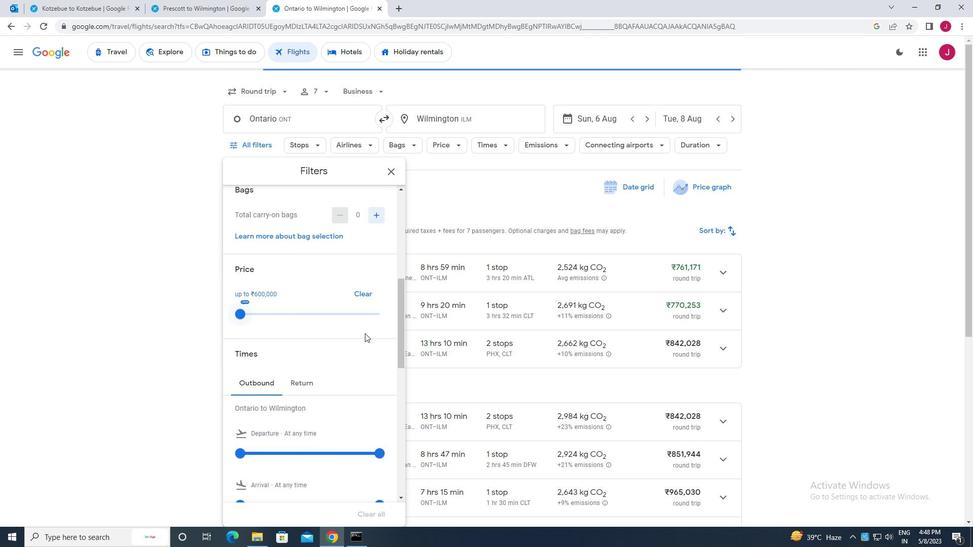 
Action: Mouse scrolled (365, 330) with delta (0, 0)
Screenshot: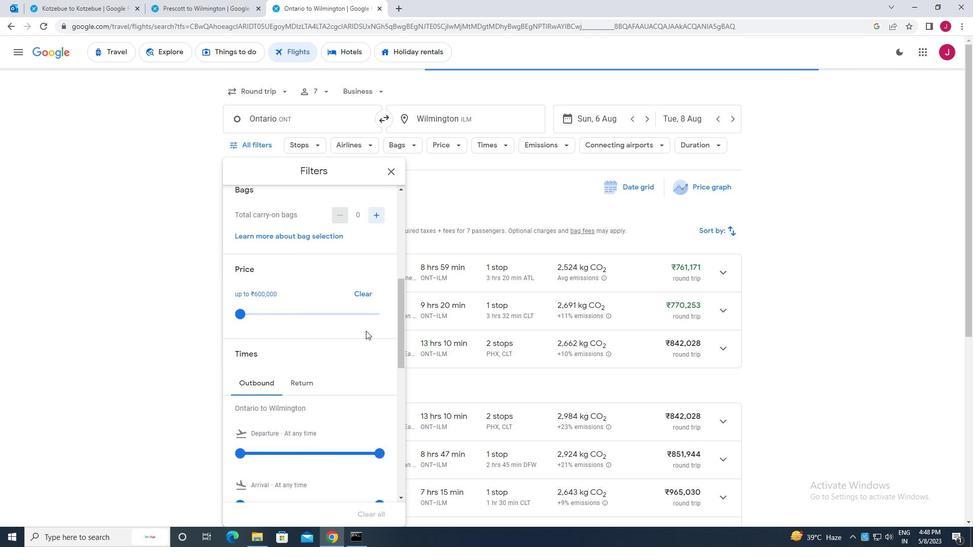 
Action: Mouse moved to (365, 330)
Screenshot: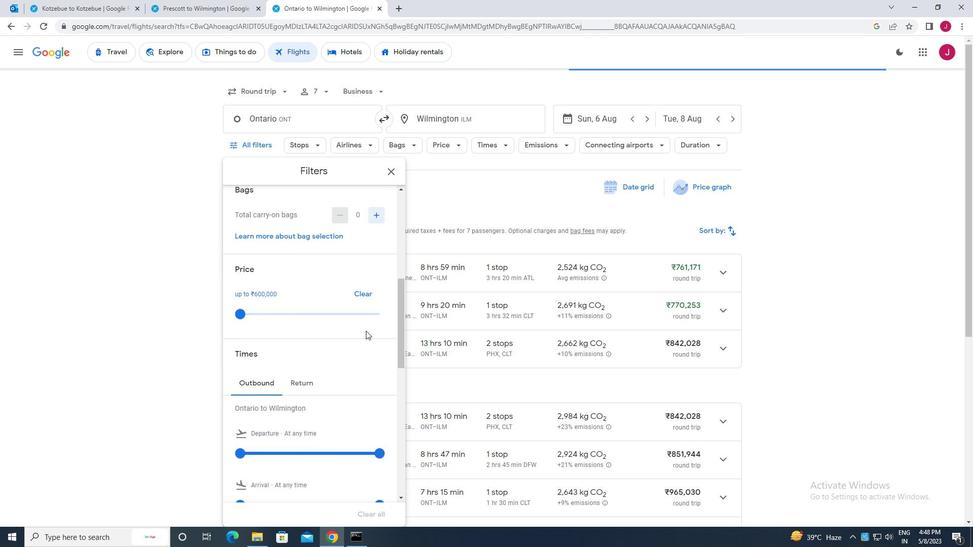 
Action: Mouse scrolled (365, 329) with delta (0, 0)
Screenshot: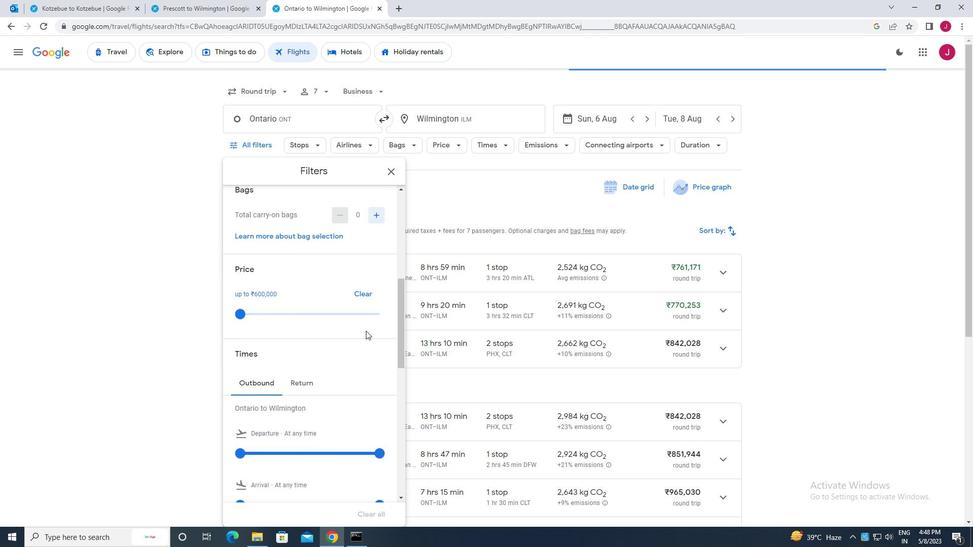 
Action: Mouse moved to (365, 329)
Screenshot: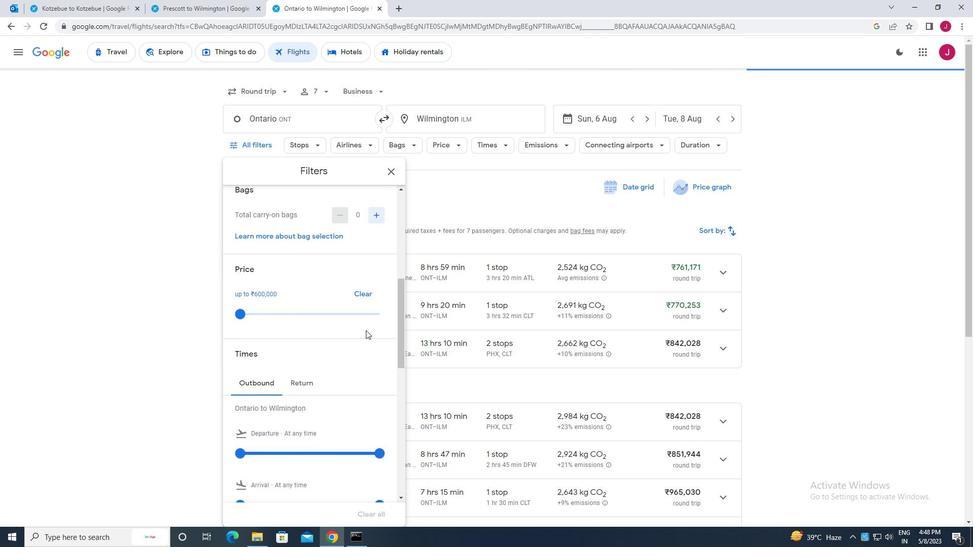 
Action: Mouse scrolled (365, 329) with delta (0, 0)
Screenshot: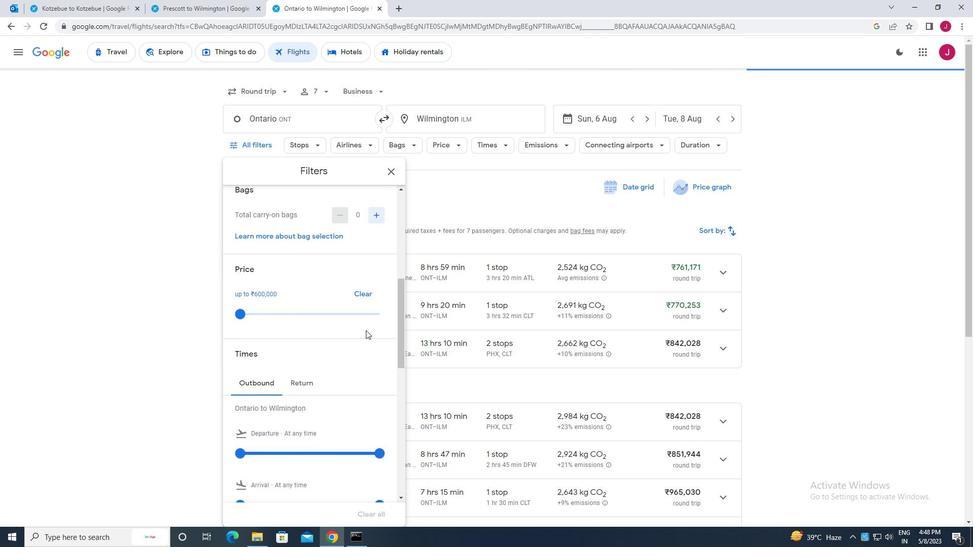 
Action: Mouse moved to (239, 299)
Screenshot: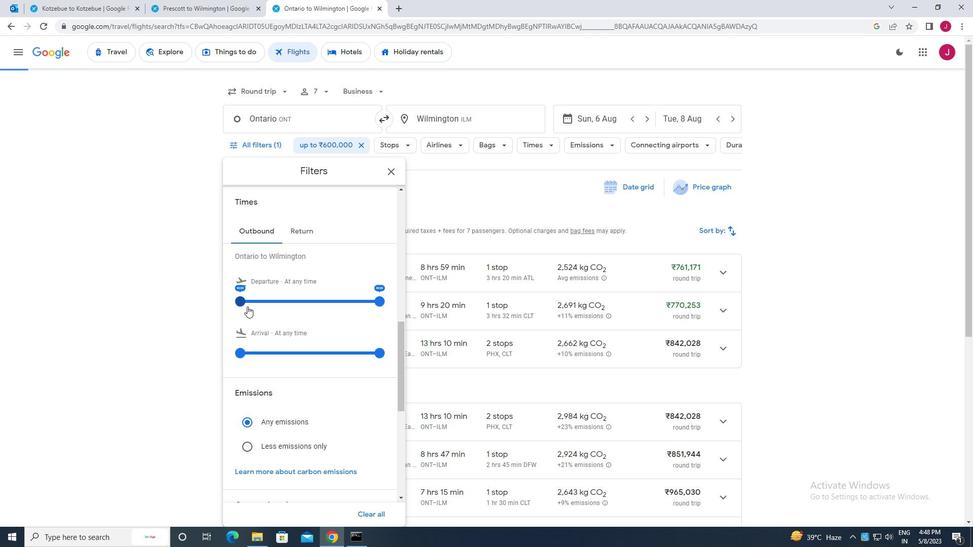
Action: Mouse pressed left at (239, 299)
Screenshot: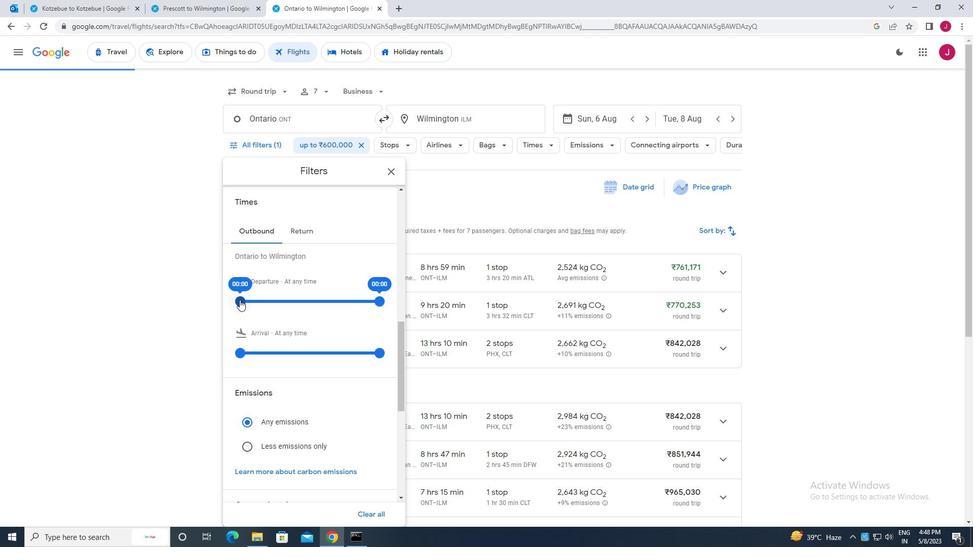 
Action: Mouse moved to (393, 170)
Screenshot: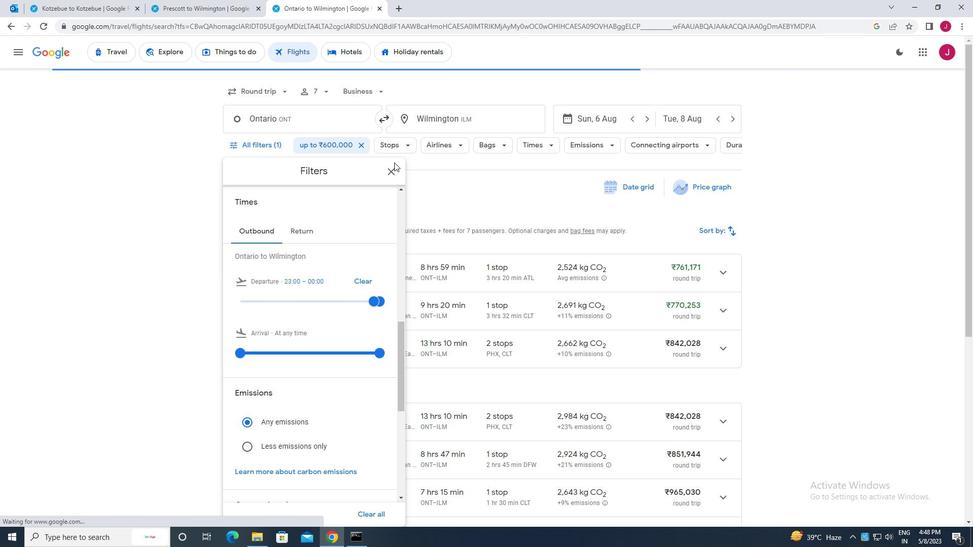 
Action: Mouse pressed left at (393, 170)
Screenshot: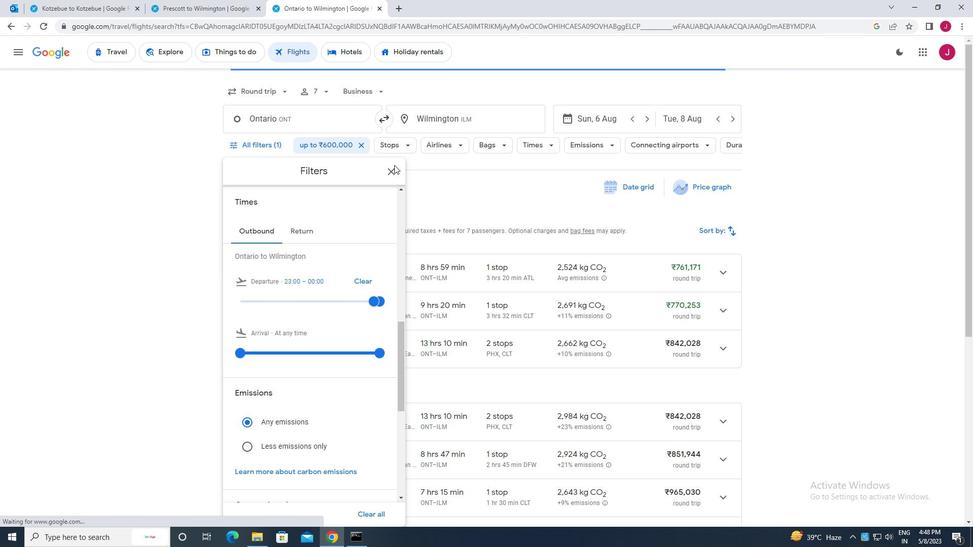 
Action: Mouse moved to (393, 171)
Screenshot: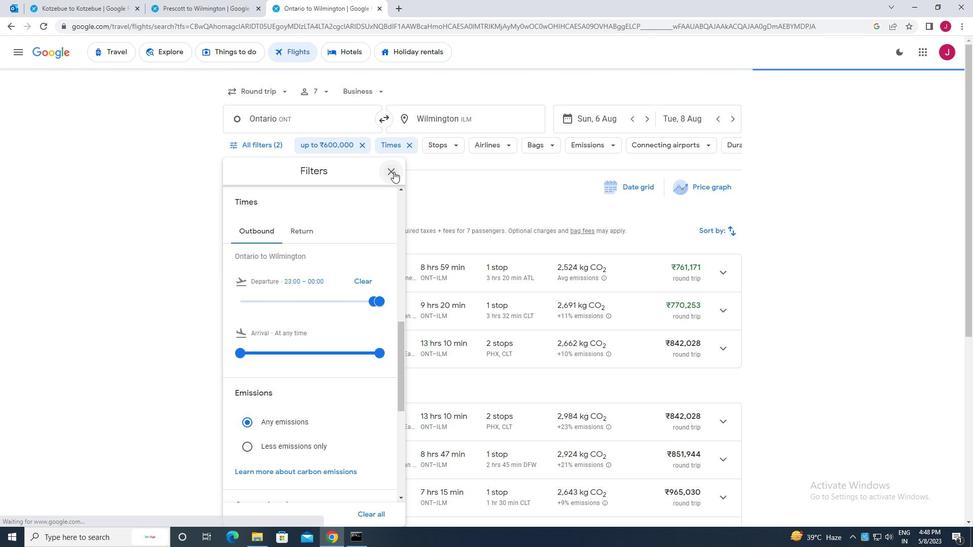 
